 Task: Add an event with the title Third Task Reminder, date '2024/04/02', time 7:50 AM to 9:50 AMand add a description: After the scavenger hunt, a debriefing session will be conducted to allow teams to share their experiences, challenges faced, and lessons learned. This provides an opportunity for reflection, celebration of successes, and identification of areas for improvement., put the event into Orange category, logged in from the account softage.8@softage.netand send the event invitation to softage.7@softage.net and softage.9@softage.net. Set a reminder for the event At time of event
Action: Mouse moved to (130, 139)
Screenshot: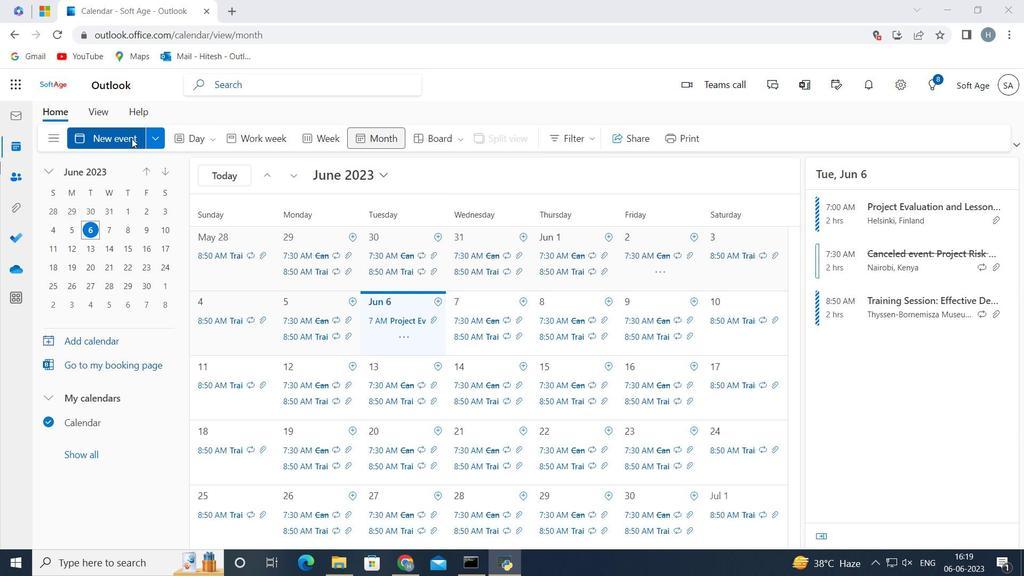 
Action: Mouse pressed left at (130, 139)
Screenshot: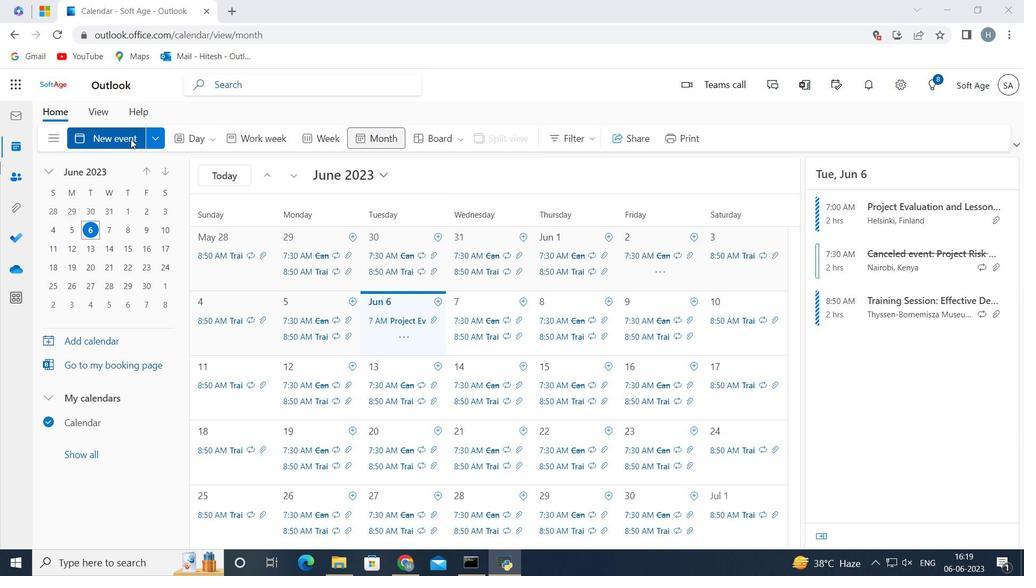 
Action: Mouse moved to (266, 216)
Screenshot: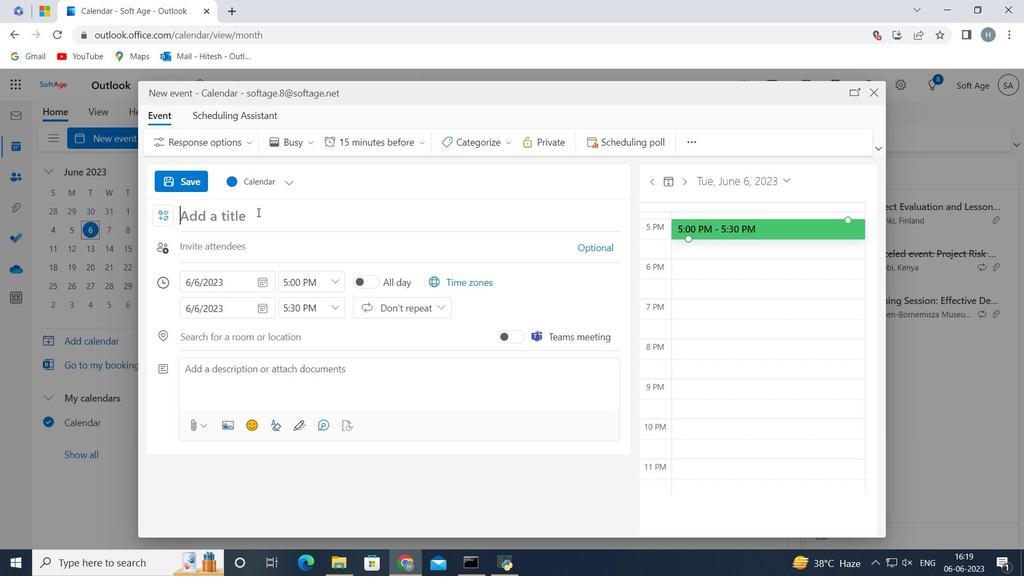 
Action: Mouse pressed left at (266, 216)
Screenshot: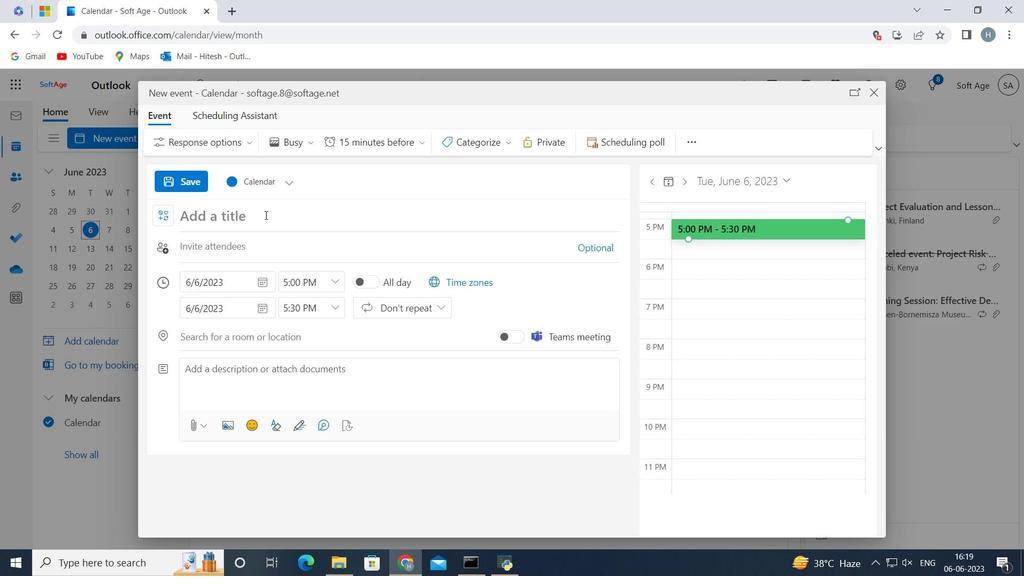 
Action: Key pressed <Key.shift>Third<Key.space><Key.shift>Task<Key.space><Key.shift>Reminder<Key.space>
Screenshot: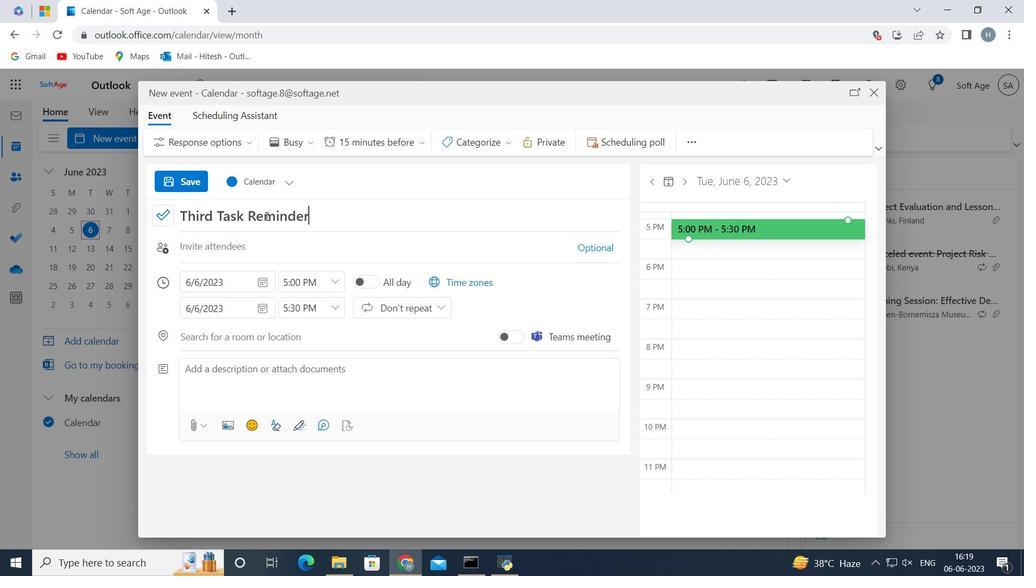
Action: Mouse moved to (262, 280)
Screenshot: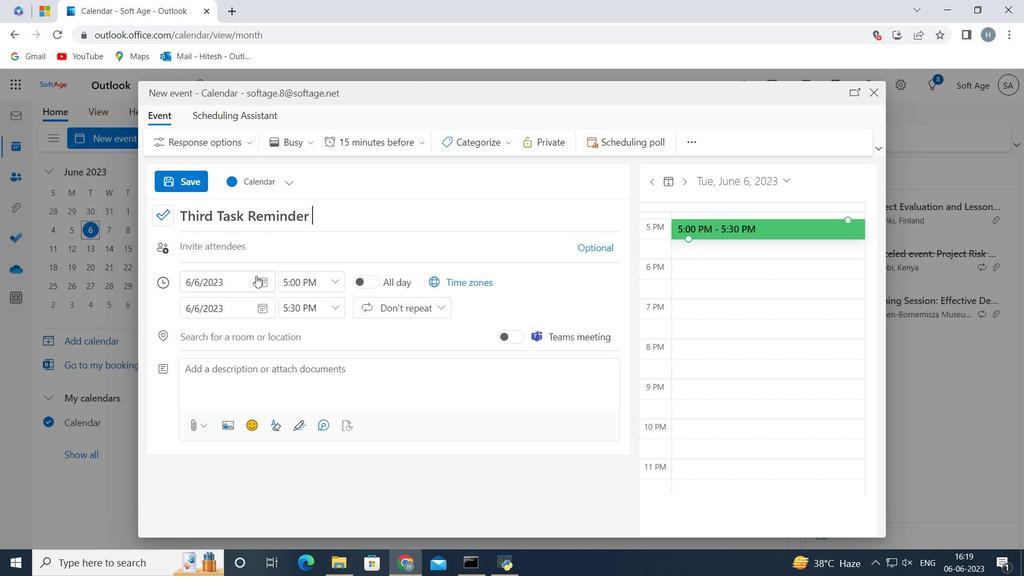 
Action: Mouse pressed left at (262, 280)
Screenshot: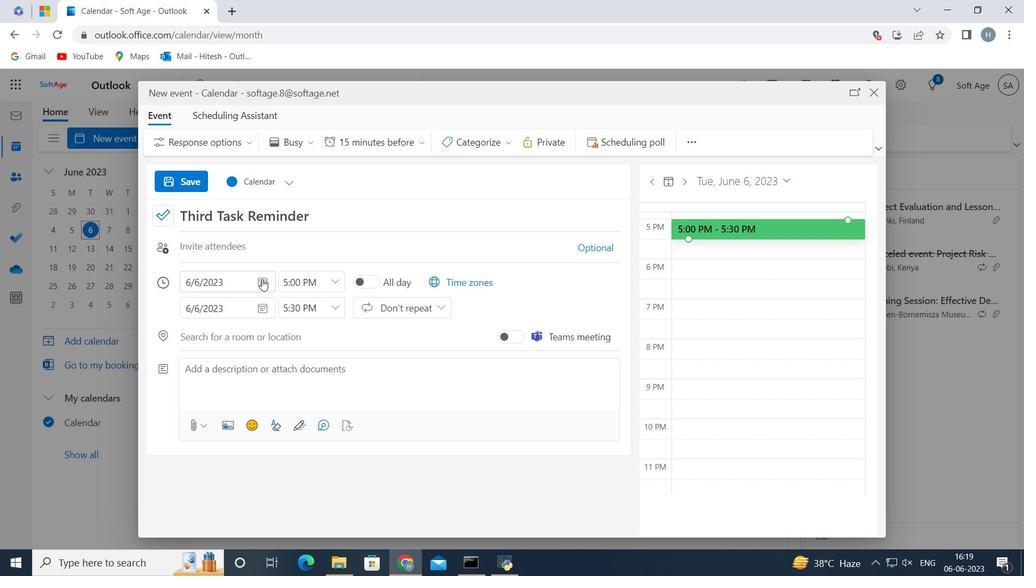 
Action: Mouse moved to (227, 307)
Screenshot: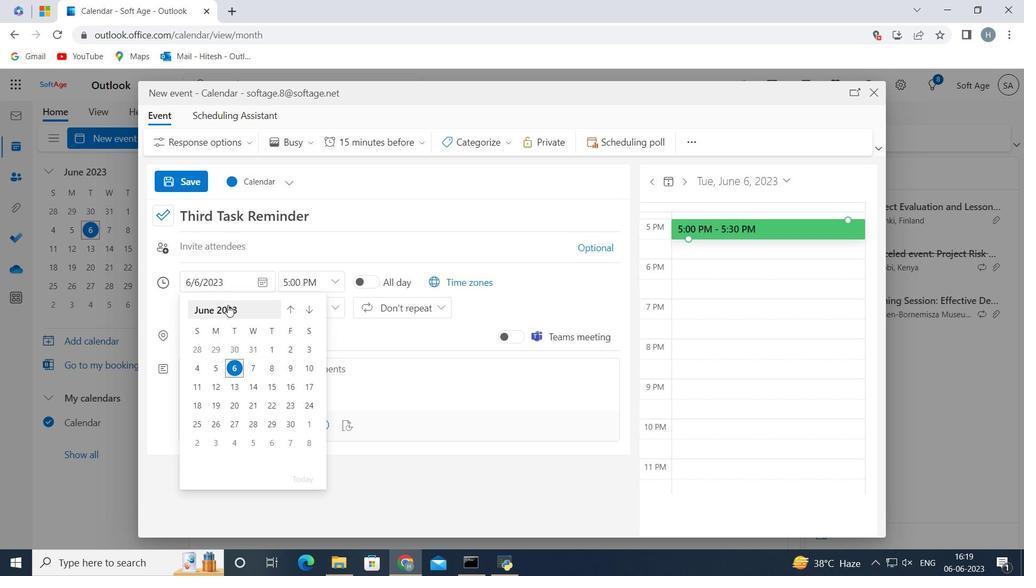 
Action: Mouse pressed left at (227, 307)
Screenshot: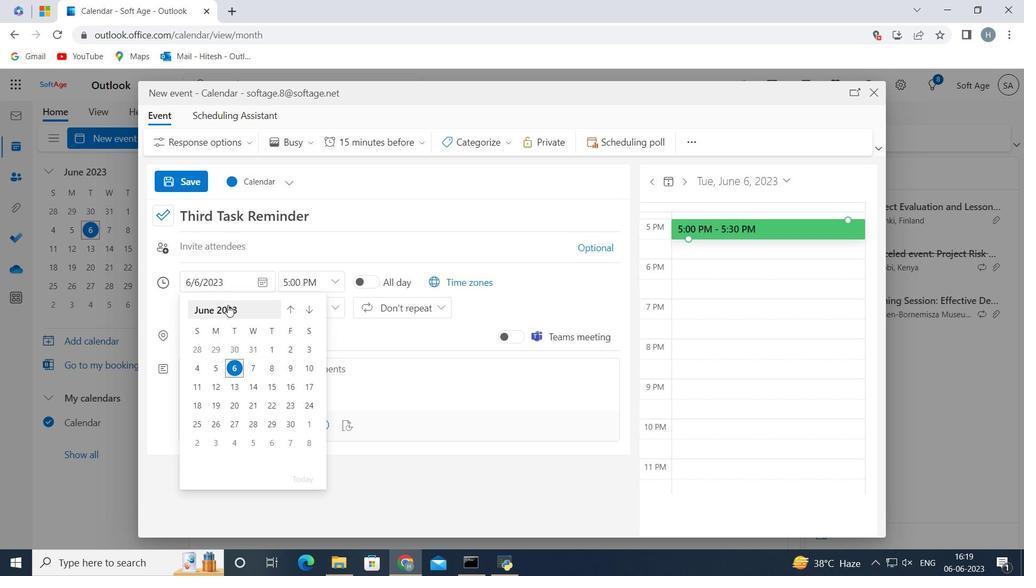 
Action: Mouse pressed left at (227, 307)
Screenshot: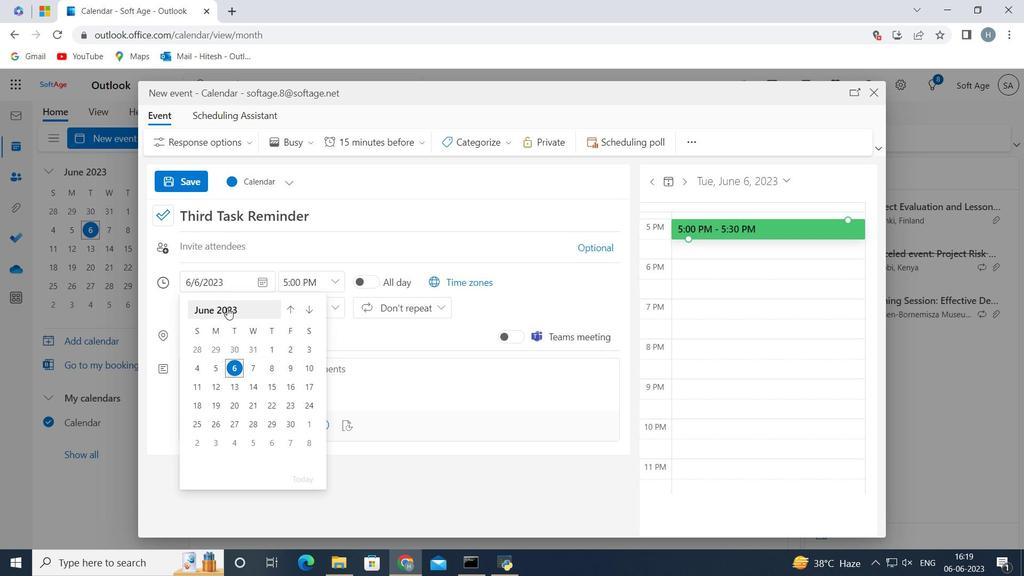 
Action: Mouse moved to (208, 365)
Screenshot: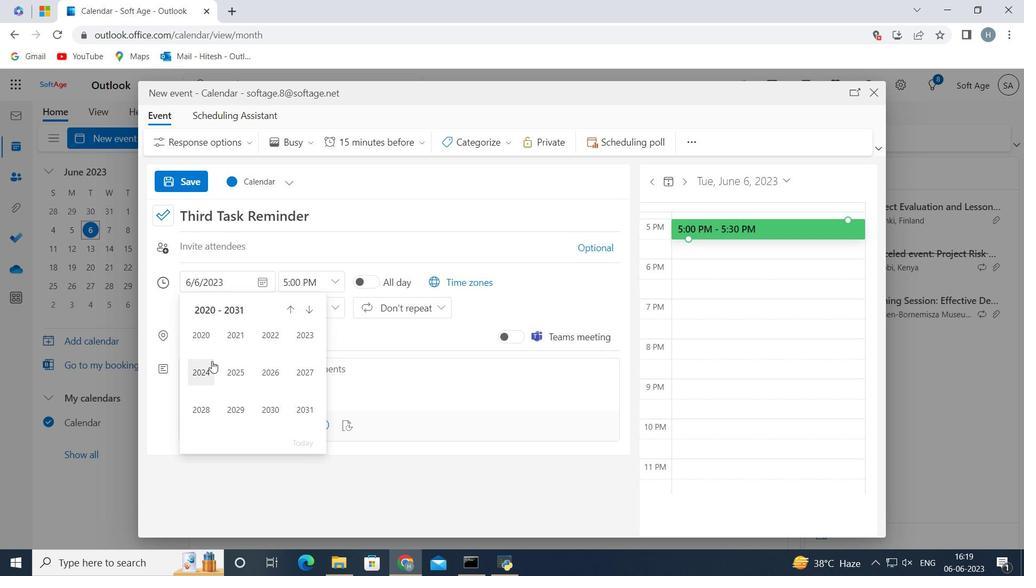 
Action: Mouse pressed left at (208, 365)
Screenshot: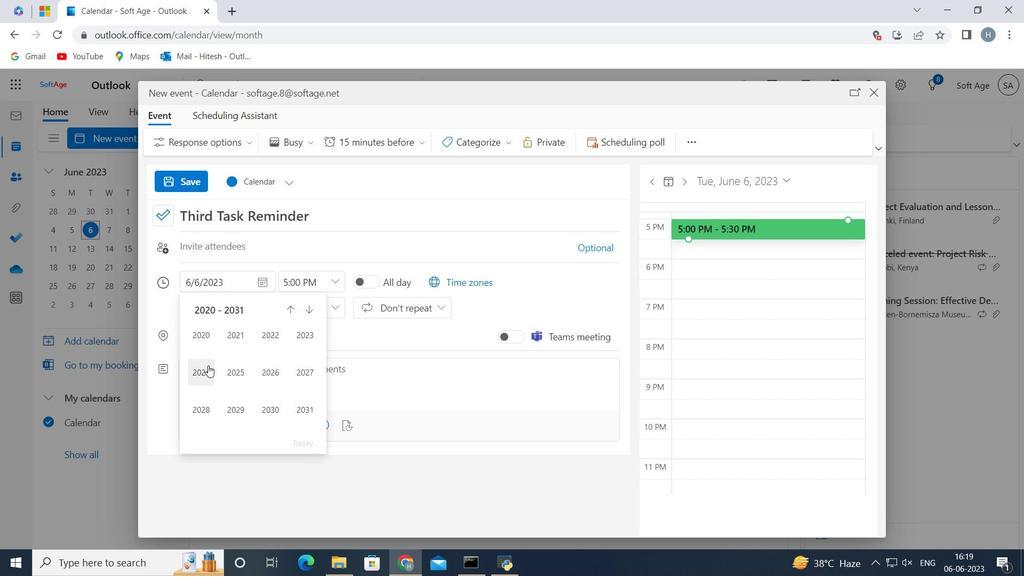 
Action: Mouse moved to (310, 334)
Screenshot: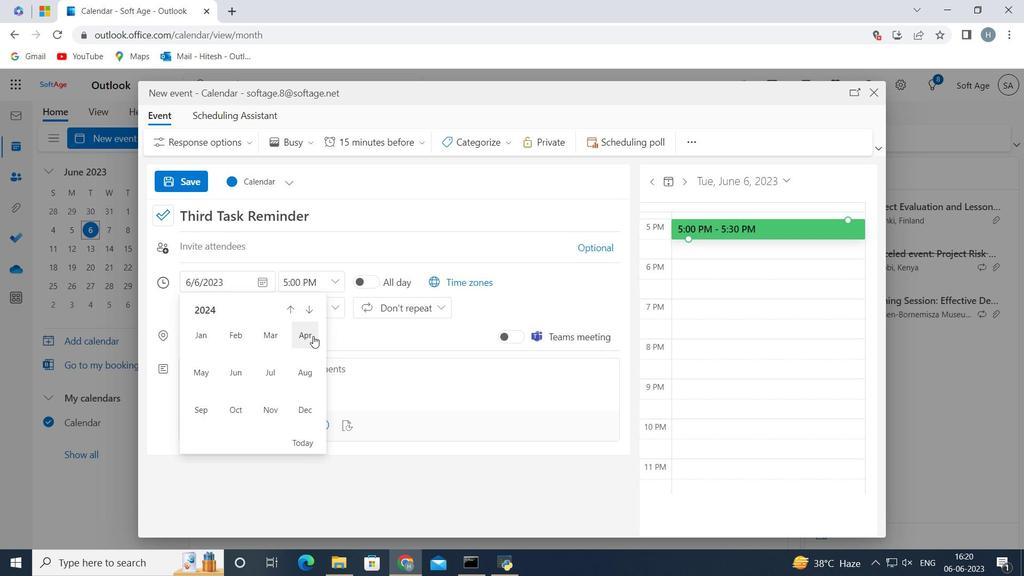 
Action: Mouse pressed left at (310, 334)
Screenshot: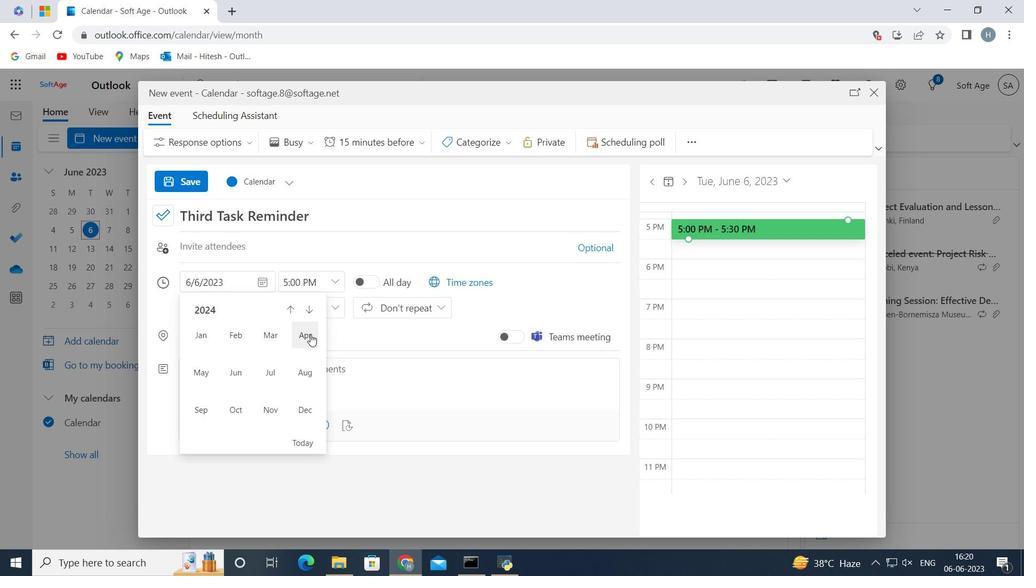 
Action: Mouse moved to (239, 348)
Screenshot: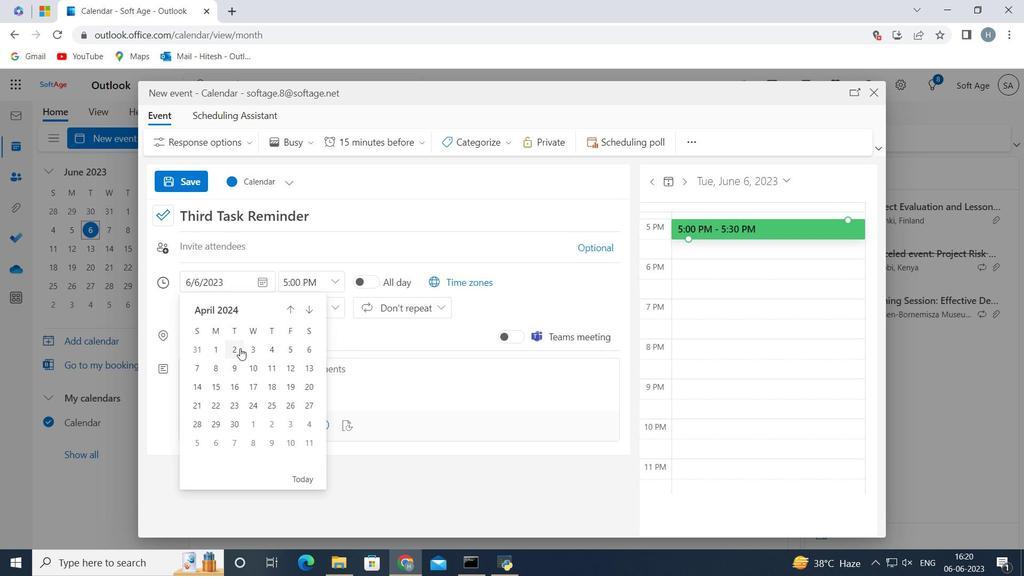 
Action: Mouse pressed left at (239, 348)
Screenshot: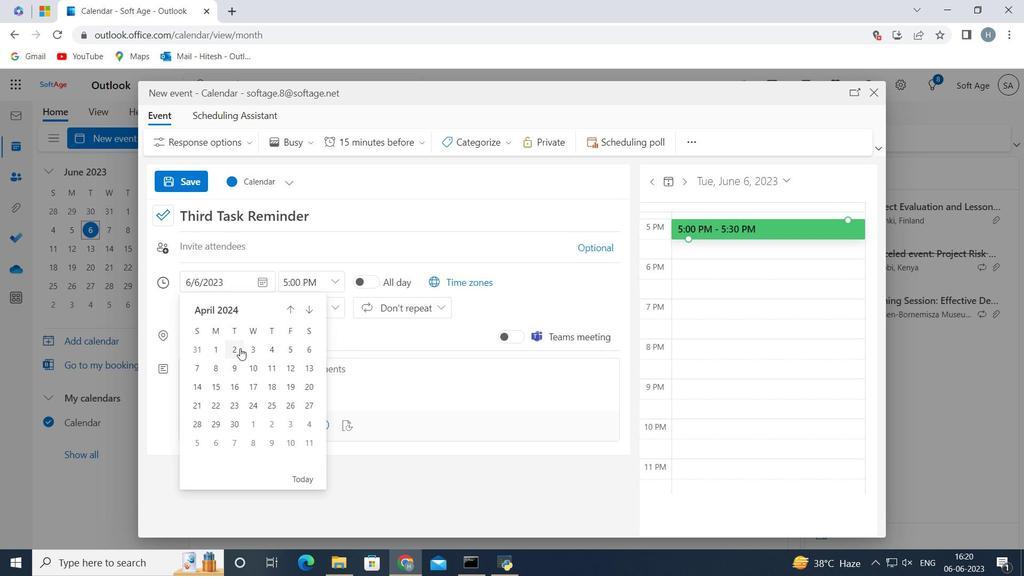 
Action: Mouse moved to (338, 279)
Screenshot: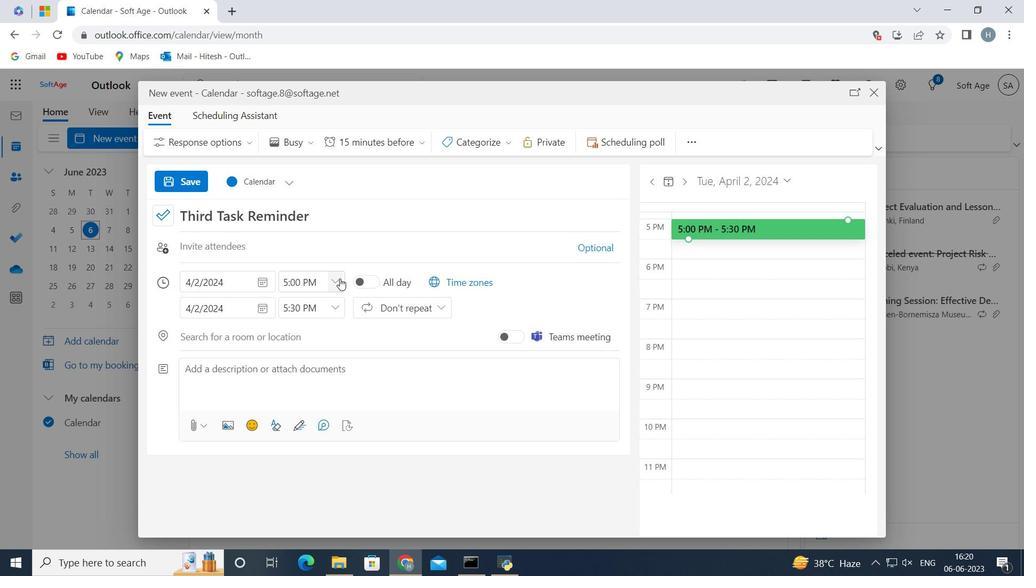 
Action: Mouse pressed left at (338, 279)
Screenshot: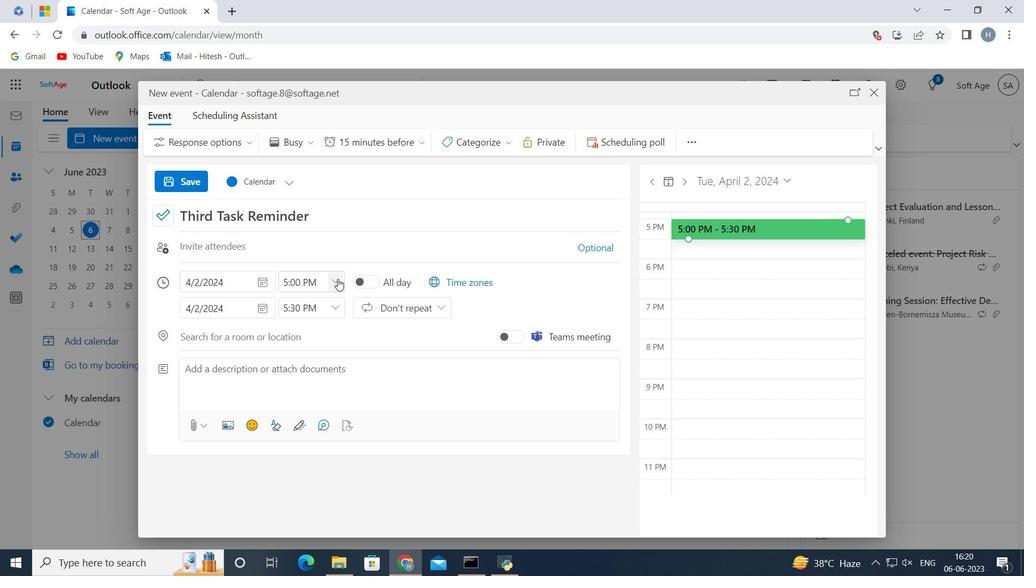 
Action: Mouse moved to (292, 344)
Screenshot: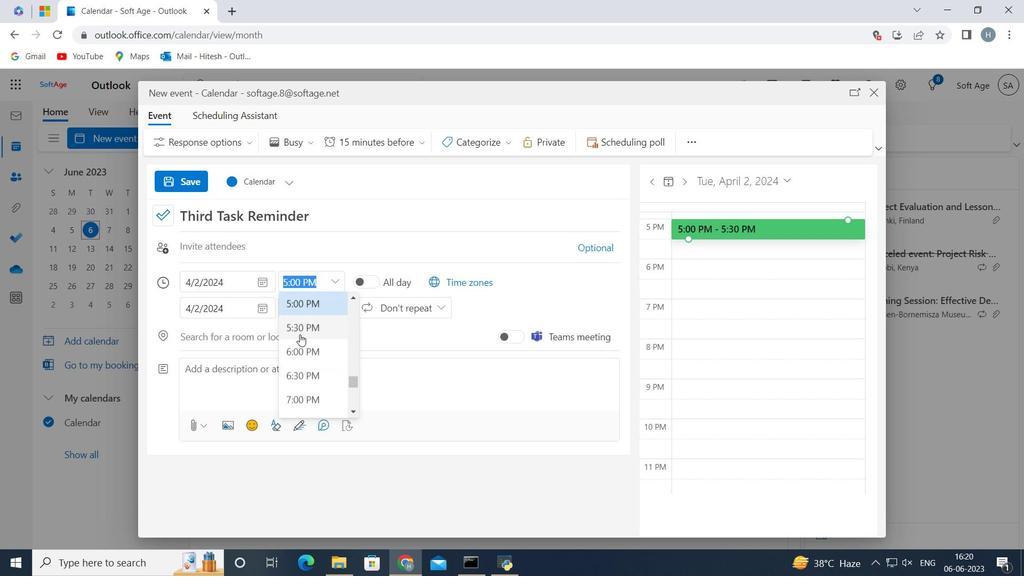 
Action: Mouse scrolled (292, 345) with delta (0, 0)
Screenshot: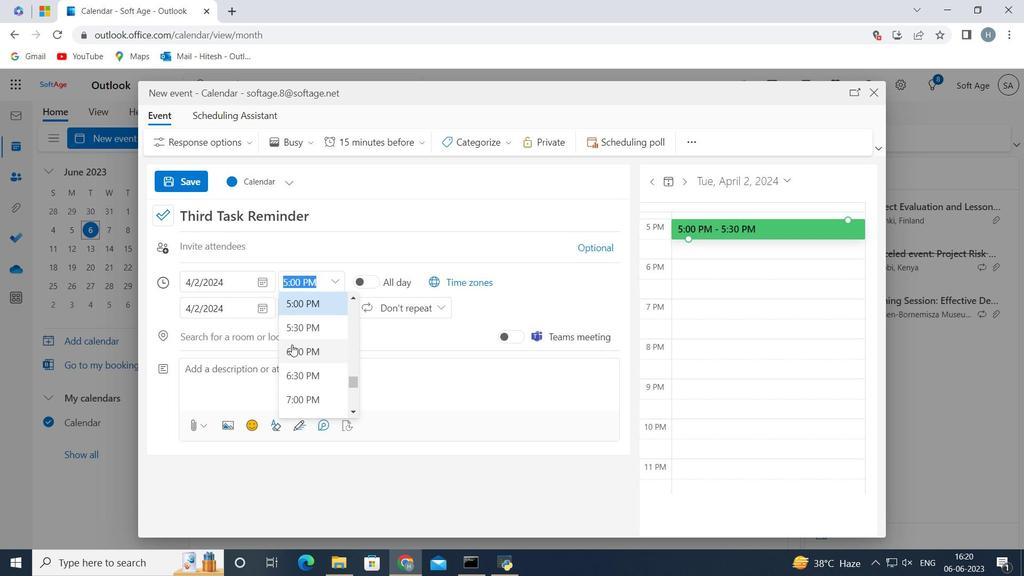 
Action: Mouse scrolled (292, 345) with delta (0, 0)
Screenshot: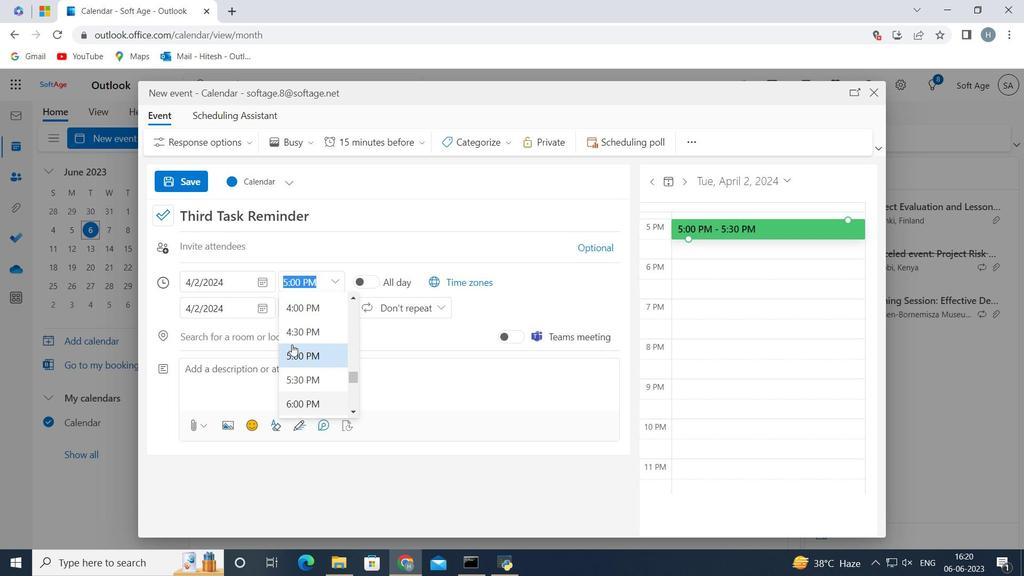 
Action: Mouse scrolled (292, 345) with delta (0, 0)
Screenshot: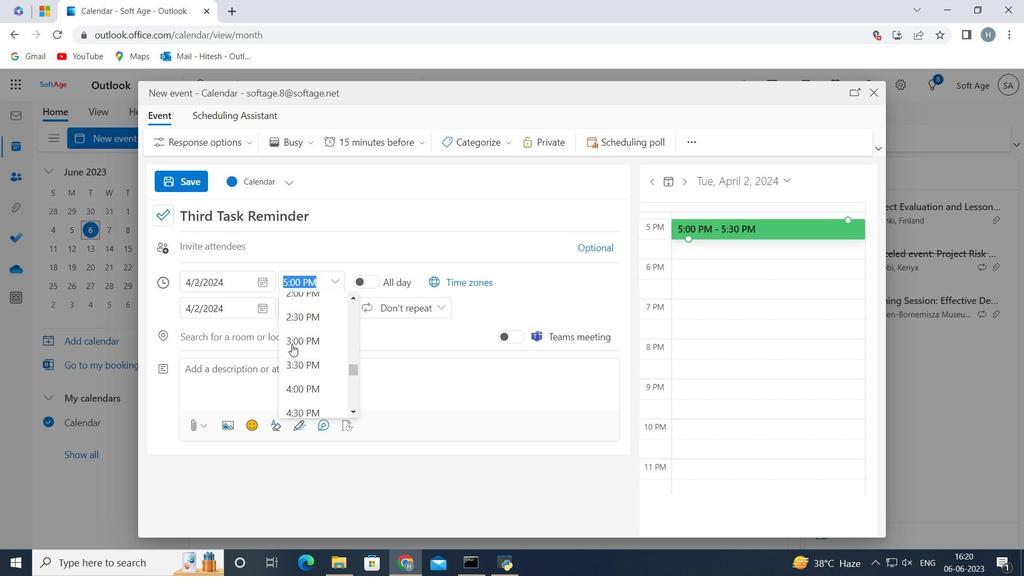 
Action: Mouse scrolled (292, 345) with delta (0, 0)
Screenshot: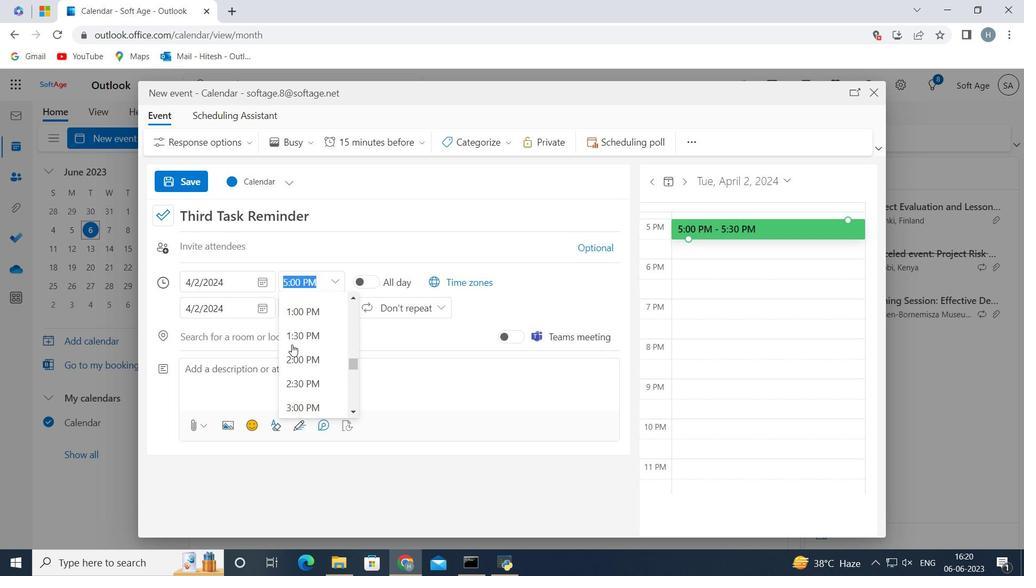 
Action: Mouse scrolled (292, 345) with delta (0, 0)
Screenshot: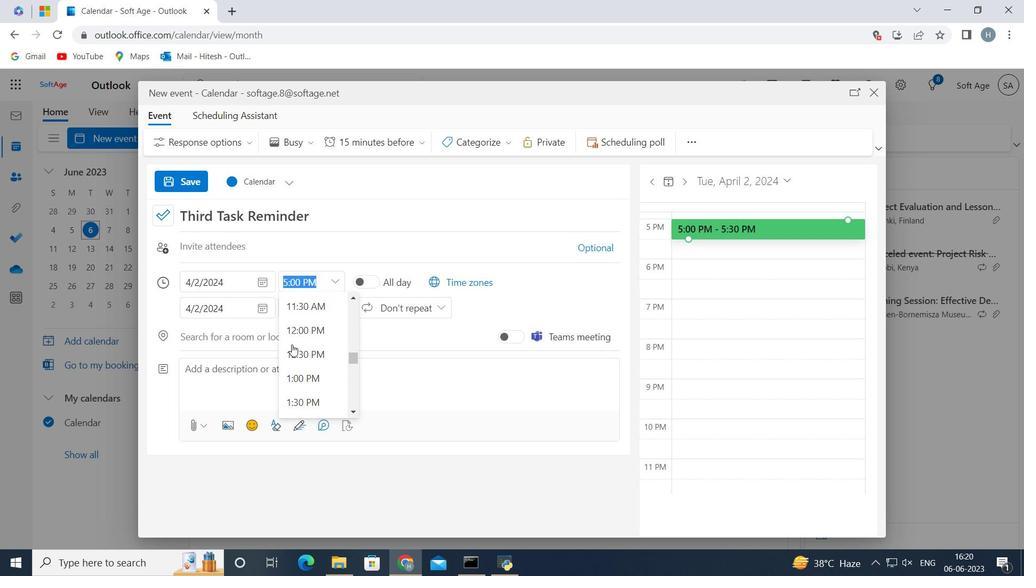 
Action: Mouse scrolled (292, 345) with delta (0, 0)
Screenshot: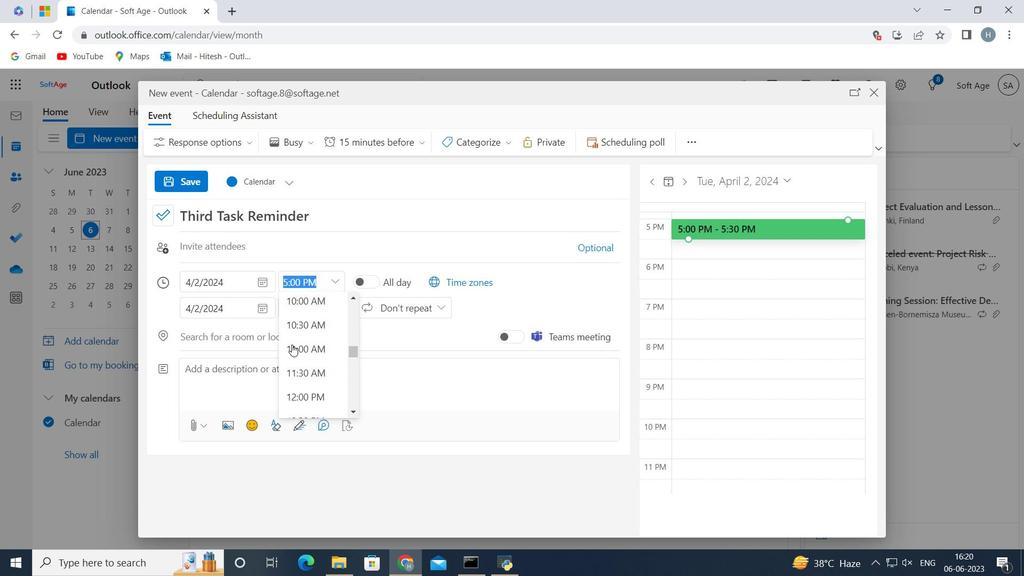 
Action: Mouse scrolled (292, 345) with delta (0, 0)
Screenshot: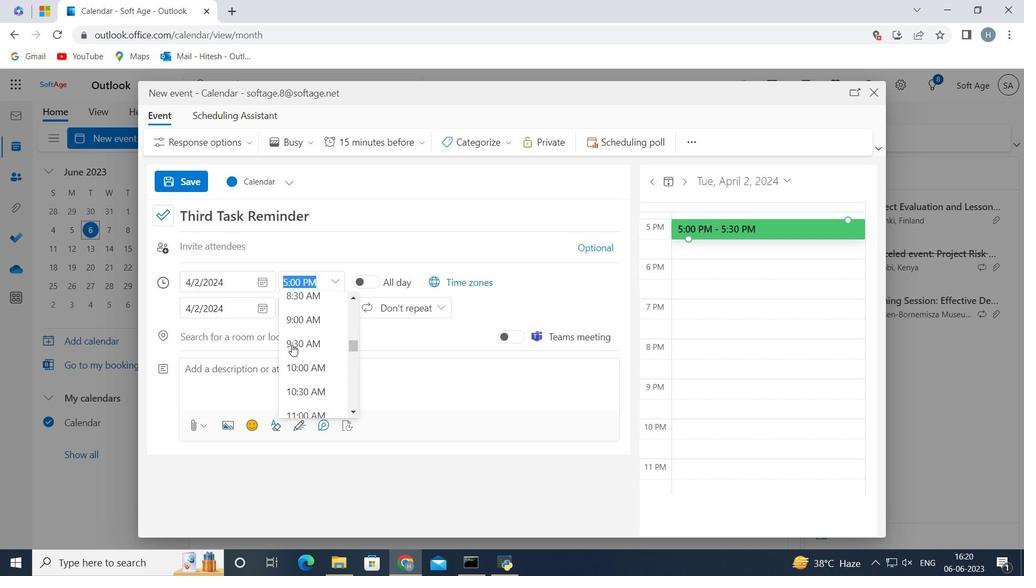
Action: Mouse scrolled (292, 345) with delta (0, 0)
Screenshot: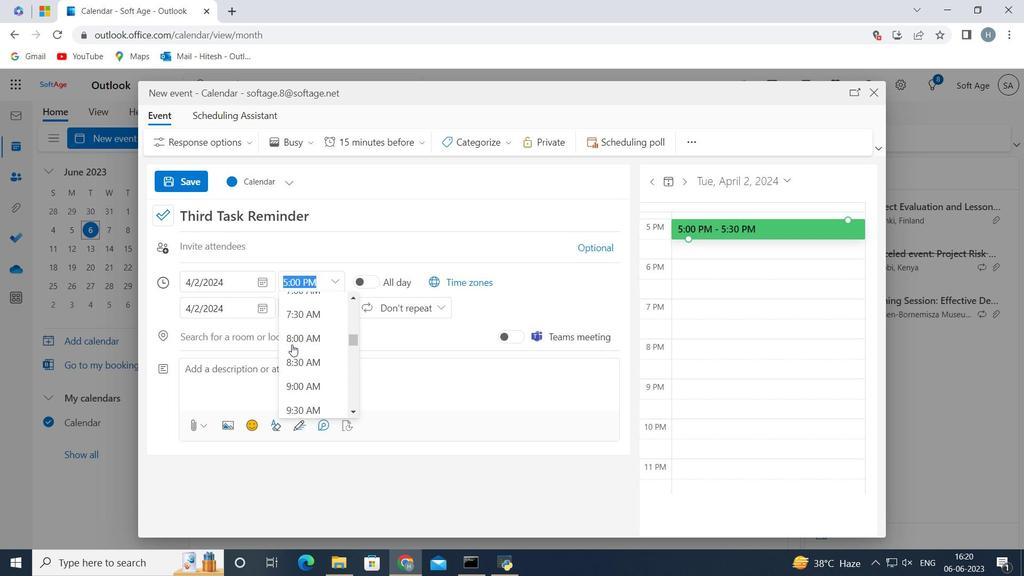 
Action: Mouse moved to (295, 374)
Screenshot: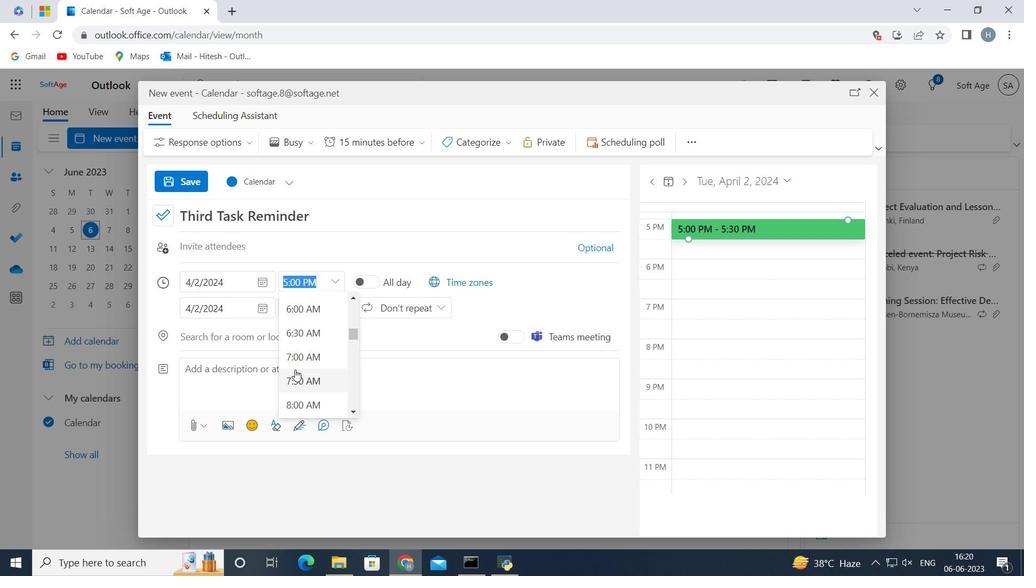
Action: Mouse pressed left at (295, 374)
Screenshot: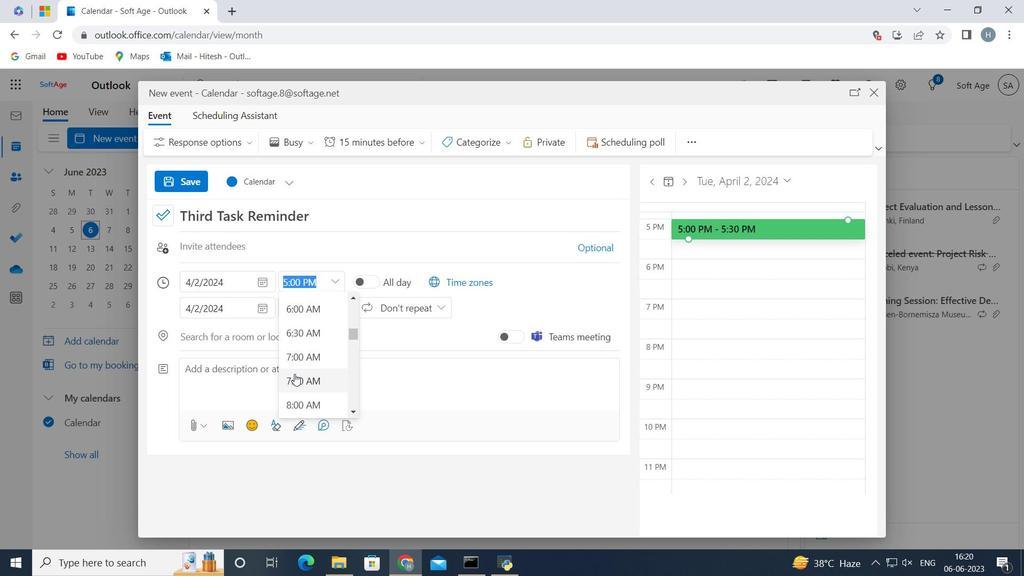 
Action: Mouse moved to (301, 281)
Screenshot: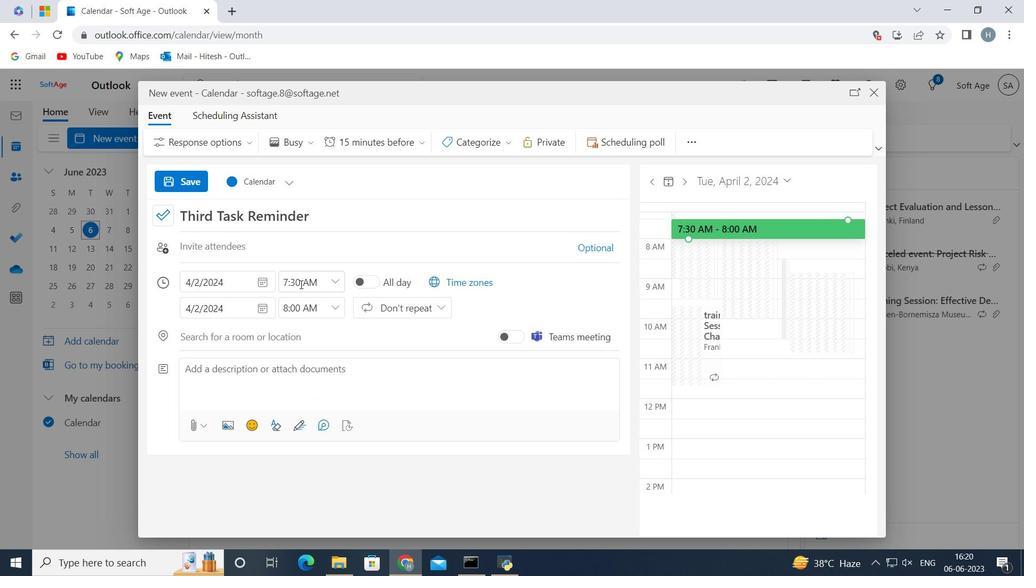 
Action: Mouse pressed left at (301, 281)
Screenshot: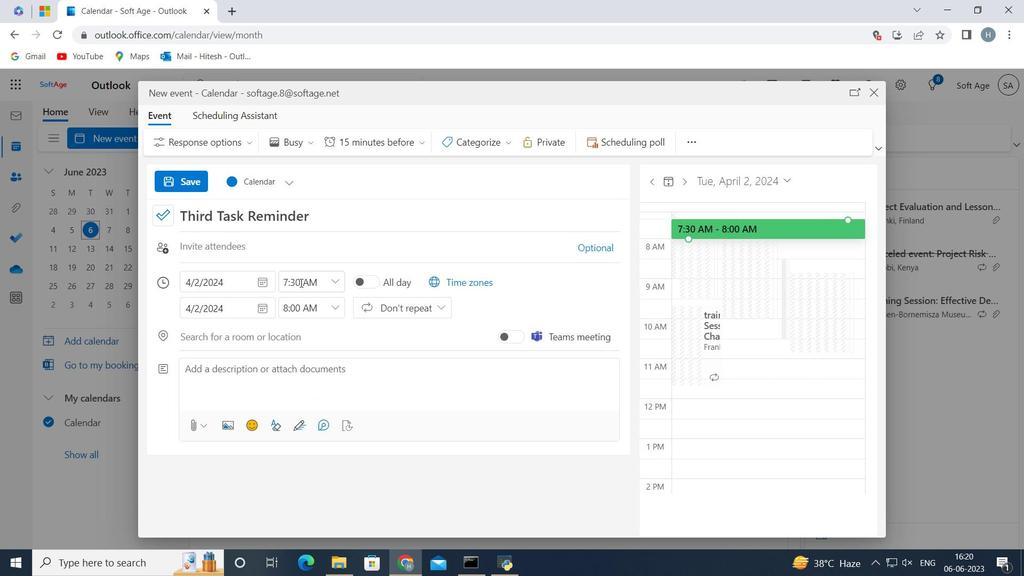 
Action: Key pressed <Key.backspace><Key.backspace>50
Screenshot: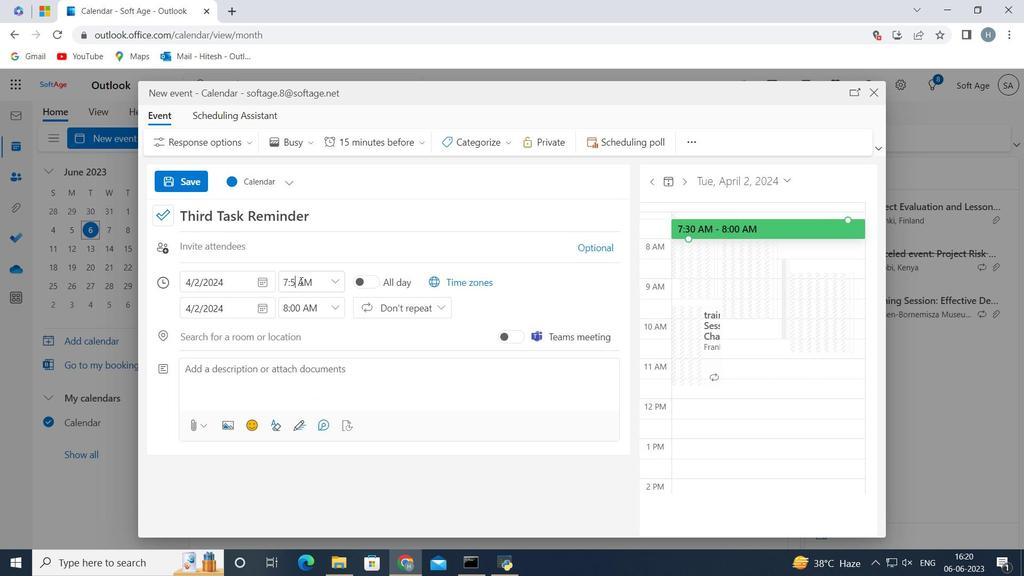 
Action: Mouse moved to (335, 307)
Screenshot: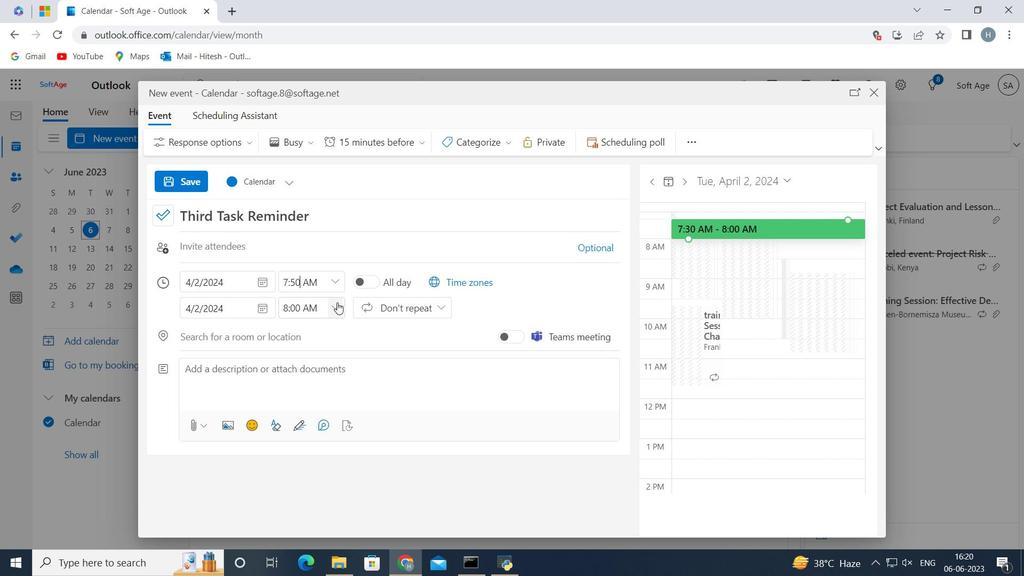 
Action: Mouse pressed left at (335, 307)
Screenshot: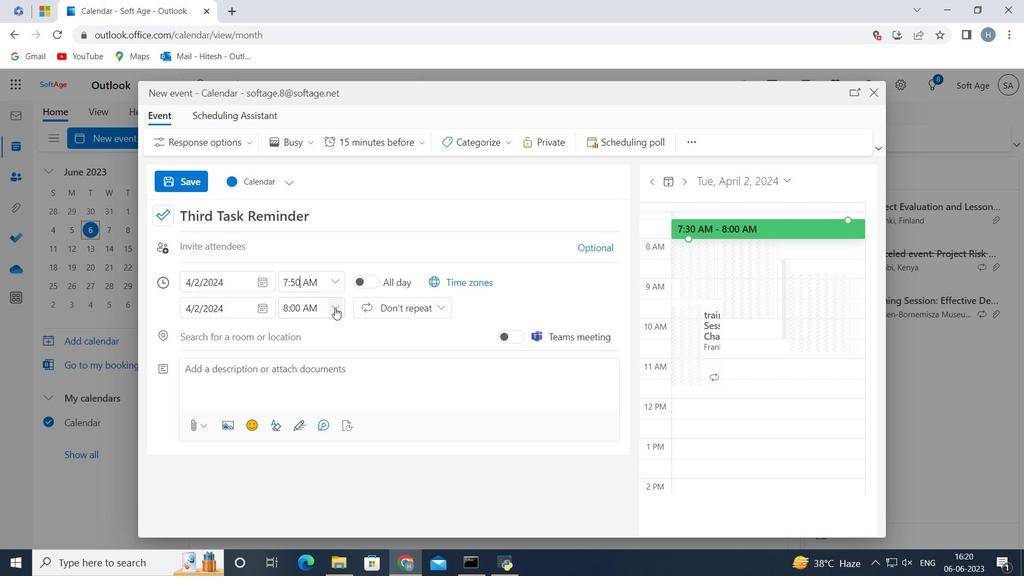 
Action: Mouse moved to (336, 399)
Screenshot: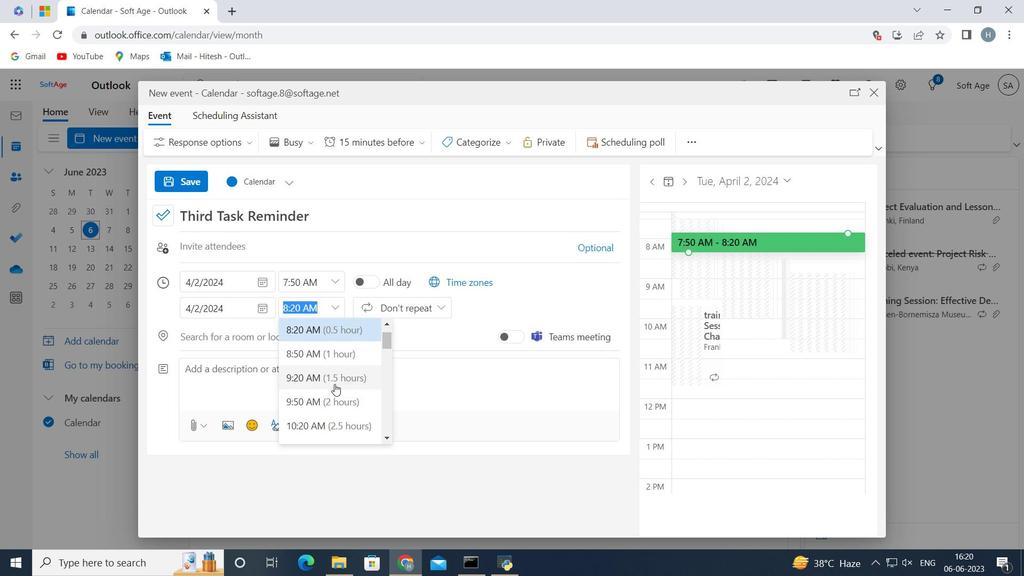 
Action: Mouse pressed left at (336, 399)
Screenshot: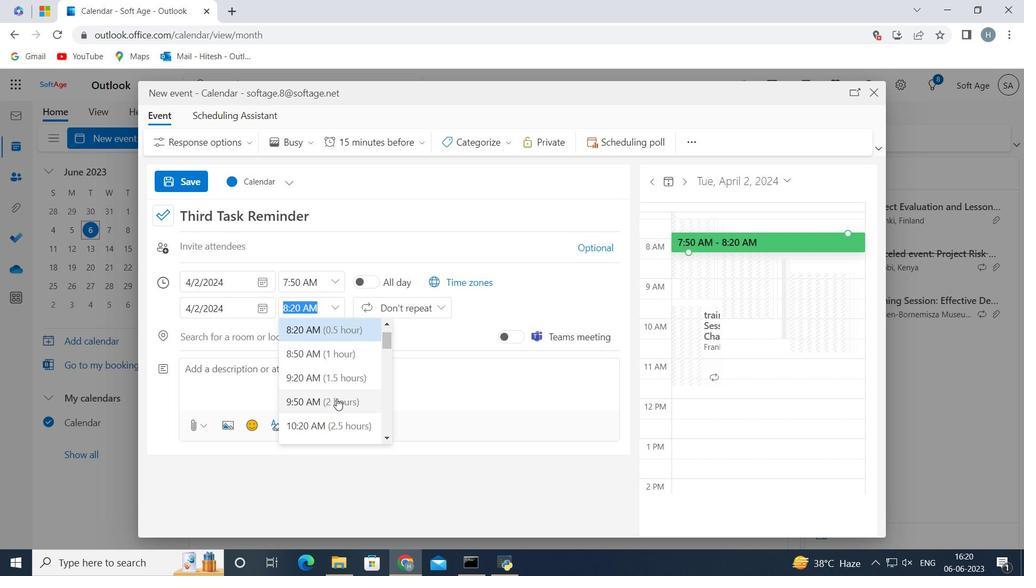 
Action: Mouse moved to (295, 377)
Screenshot: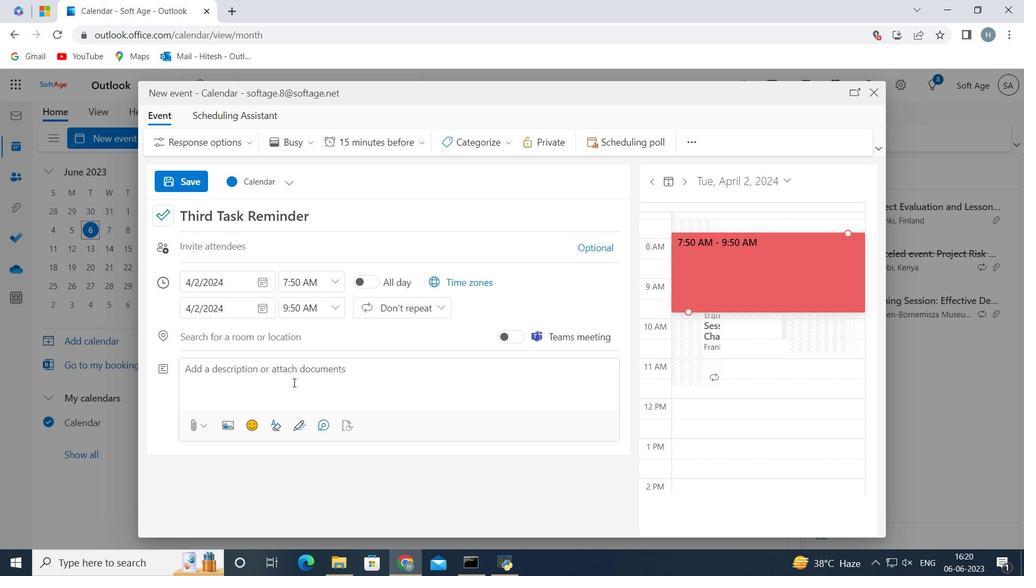 
Action: Mouse pressed left at (295, 377)
Screenshot: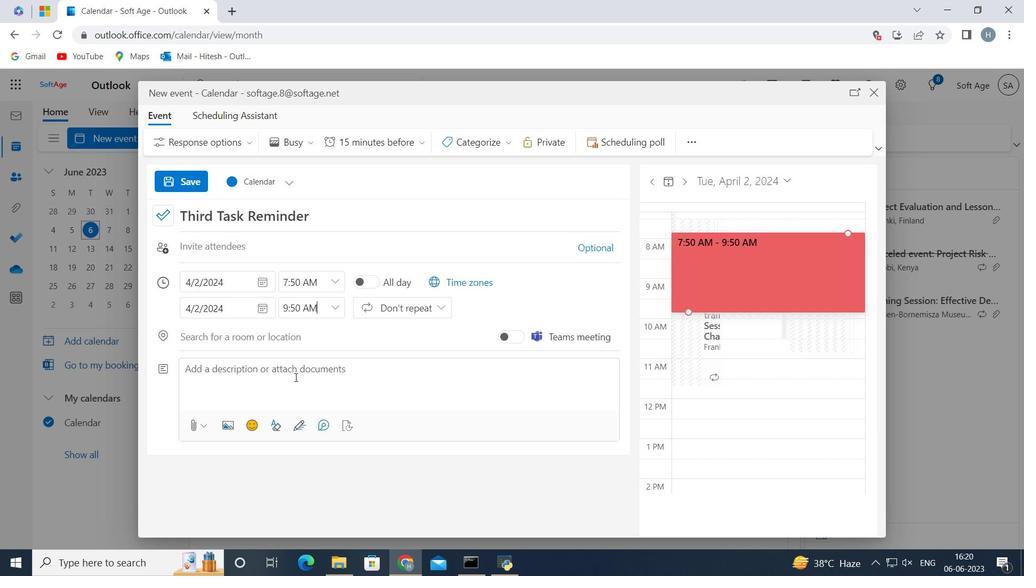 
Action: Key pressed <Key.shift>After<Key.space>the<Key.space>scavenge
Screenshot: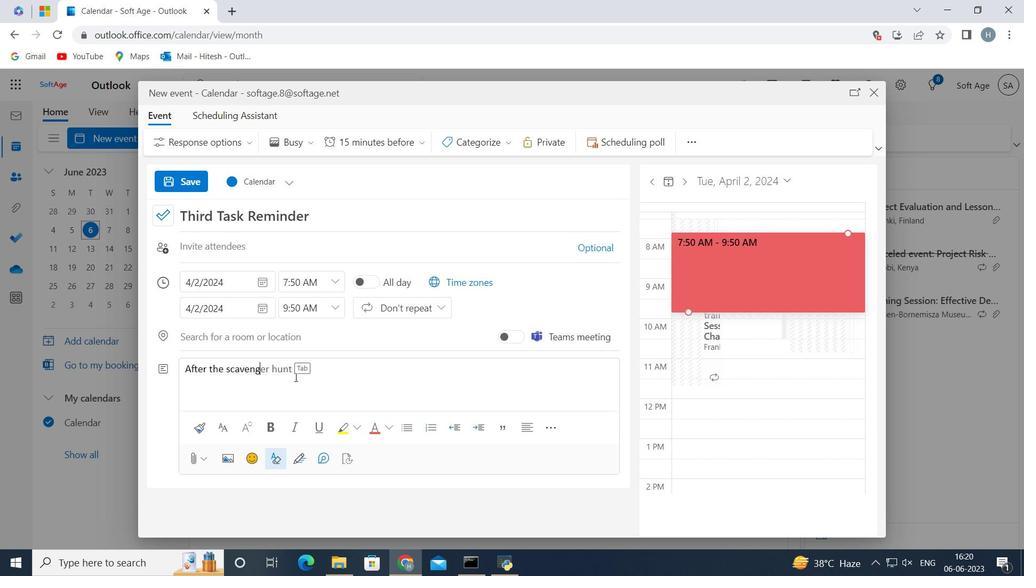 
Action: Mouse moved to (296, 377)
Screenshot: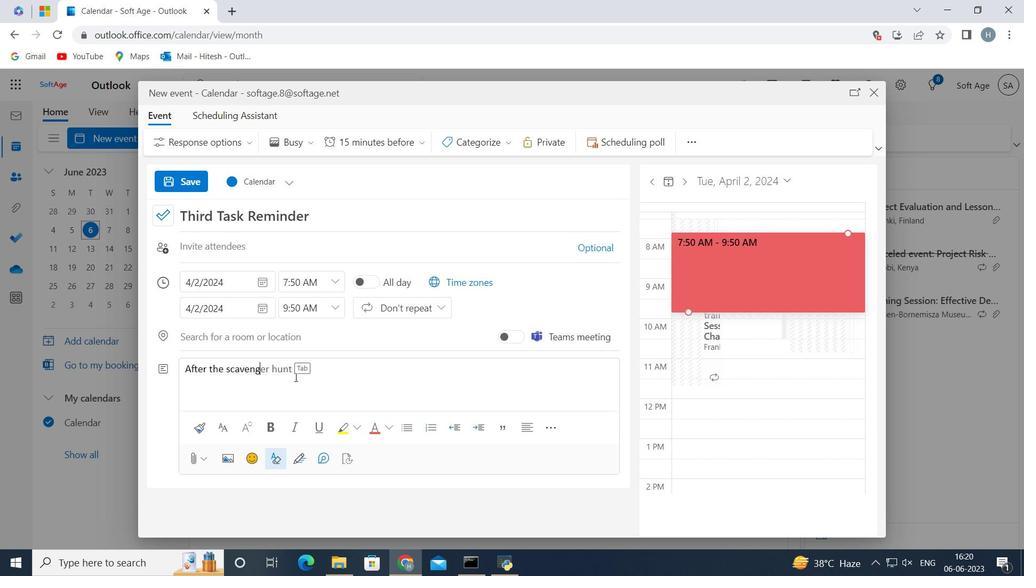 
Action: Key pressed r<Key.space>hunt,<Key.space>a<Key.space>debriefing<Key.space>session<Key.space>will<Key.space>be<Key.space>conducted<Key.space>to<Key.space>allow<Key.space>teams<Key.space>to<Key.space>share<Key.space>h<Key.backspace>their<Key.space>experiences,<Key.space>challenges<Key.space>faced,<Key.space>and<Key.space>lessons<Key.space>learned.<Key.space><Key.shift><Key.shift>This<Key.space>provides<Key.space>an<Key.space>opportunitie<Key.backspace><Key.backspace>y<Key.space>for<Key.space>reflection,<Key.space>celebration<Key.space>of<Key.space>successes,<Key.space>and<Key.space>identification<Key.space>of<Key.space>areas<Key.space>for<Key.space>improvement.<Key.space>
Screenshot: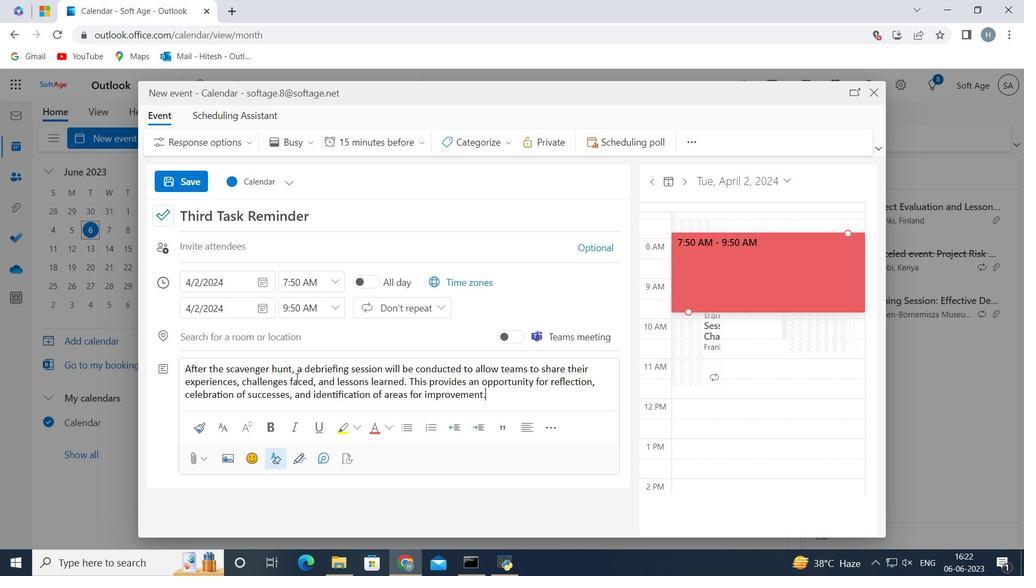 
Action: Mouse moved to (453, 143)
Screenshot: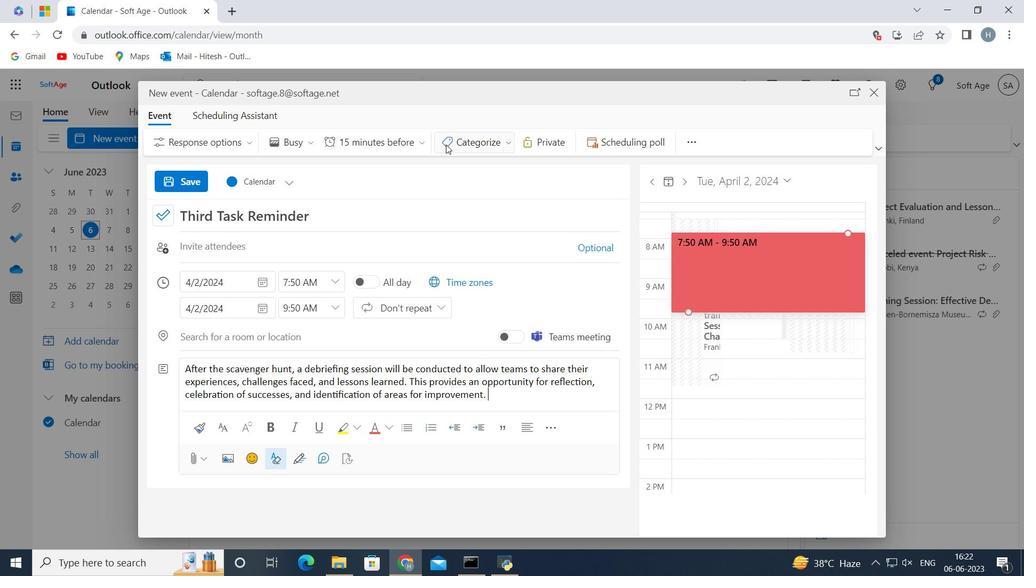 
Action: Mouse pressed left at (453, 143)
Screenshot: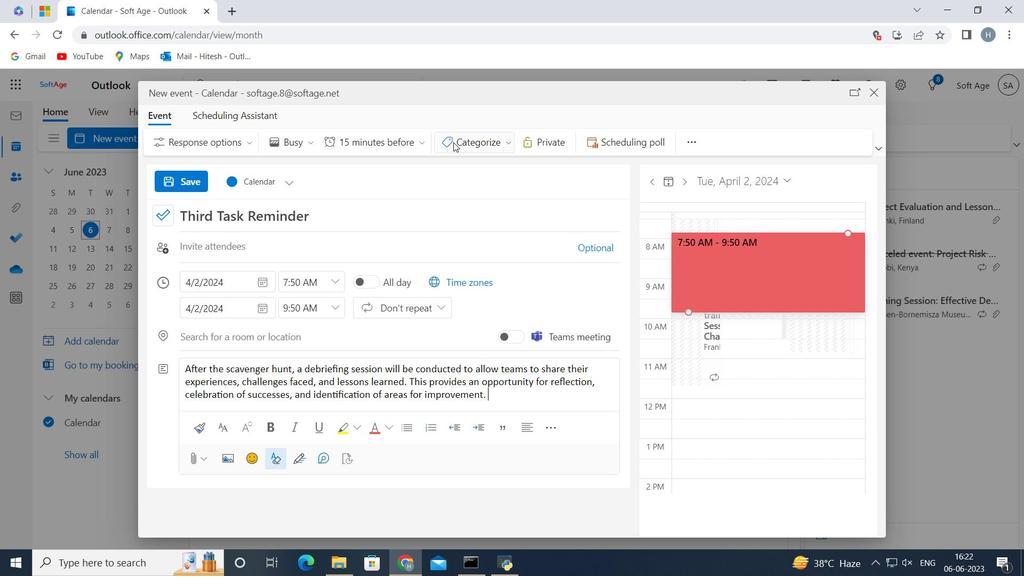 
Action: Mouse moved to (465, 212)
Screenshot: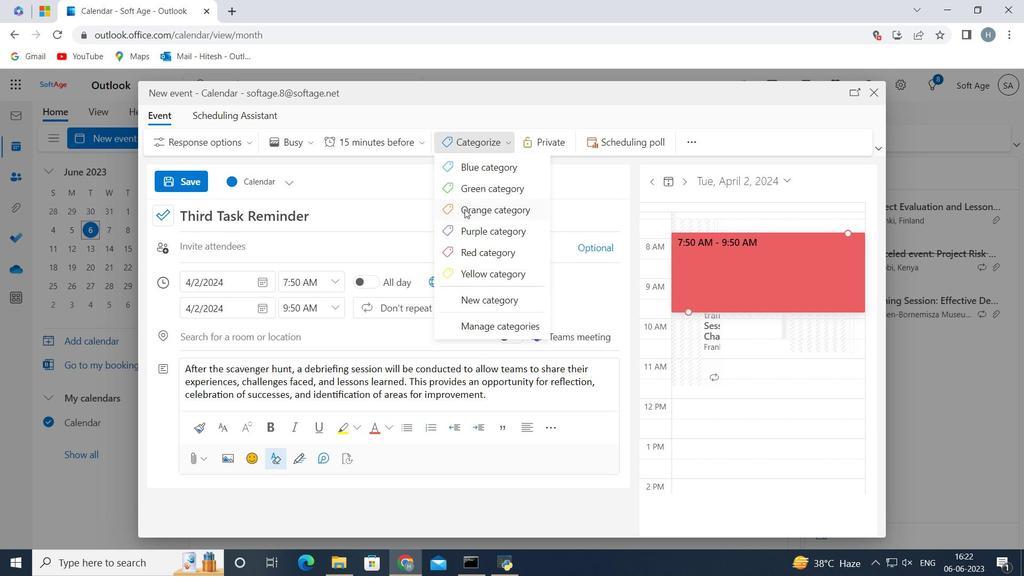 
Action: Mouse pressed left at (465, 212)
Screenshot: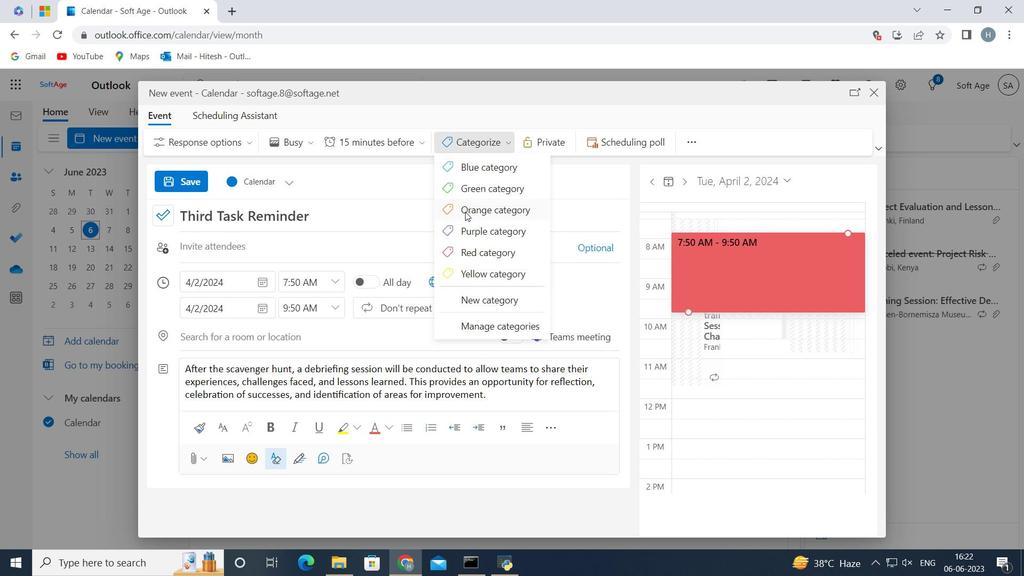 
Action: Mouse moved to (326, 251)
Screenshot: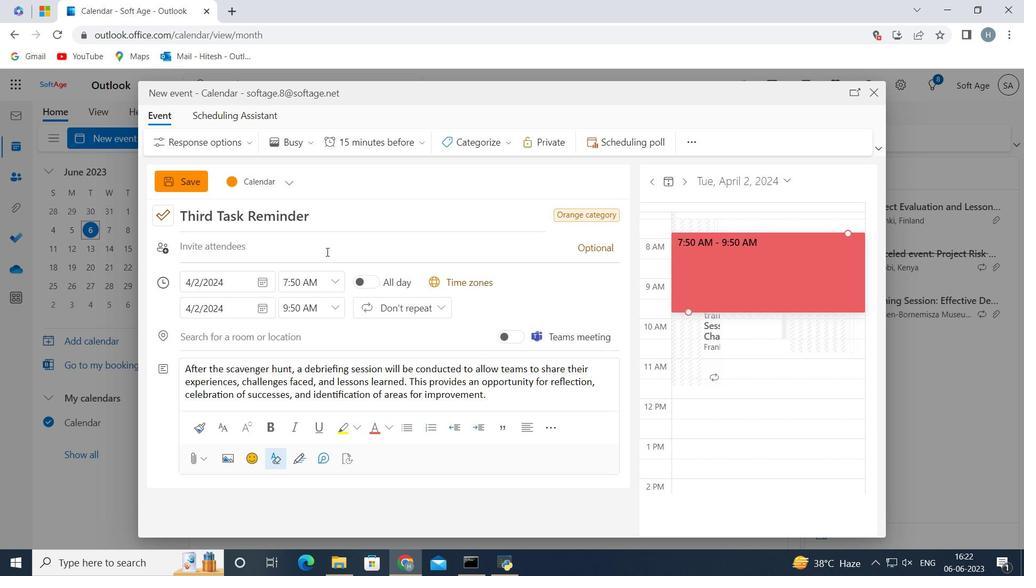 
Action: Mouse pressed left at (326, 251)
Screenshot: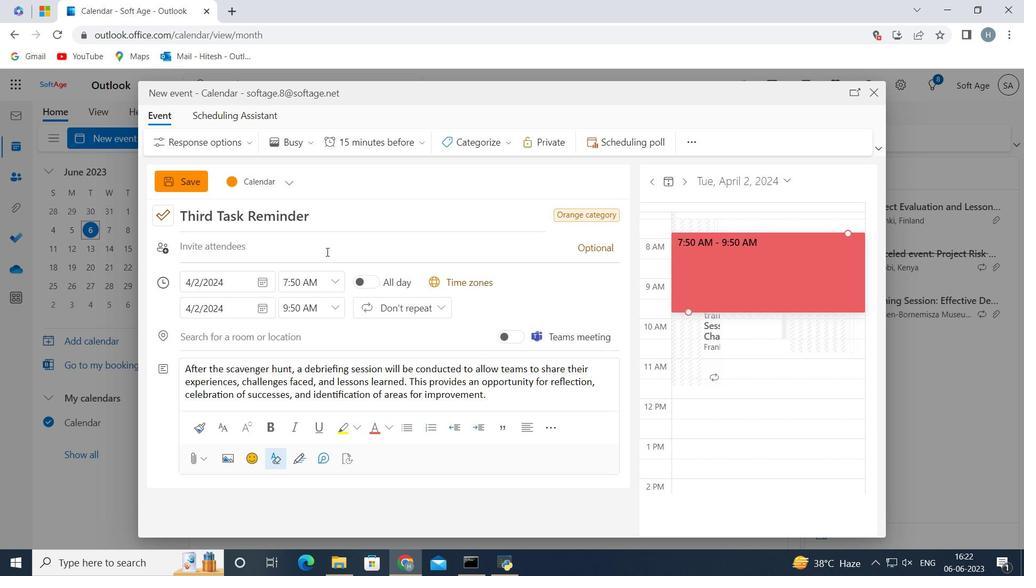 
Action: Key pressed softage.7<Key.shift>@softage.net
Screenshot: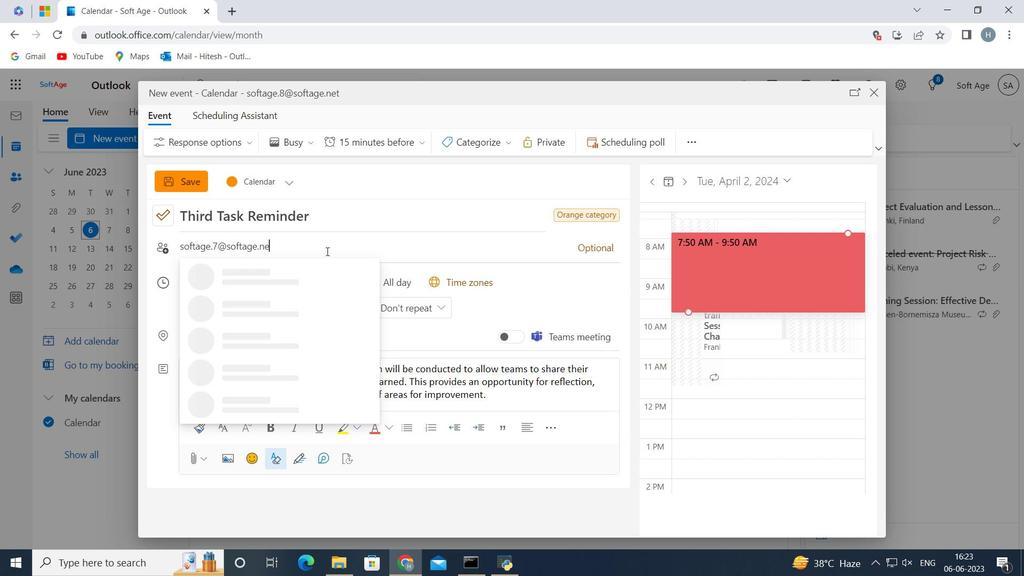 
Action: Mouse moved to (263, 272)
Screenshot: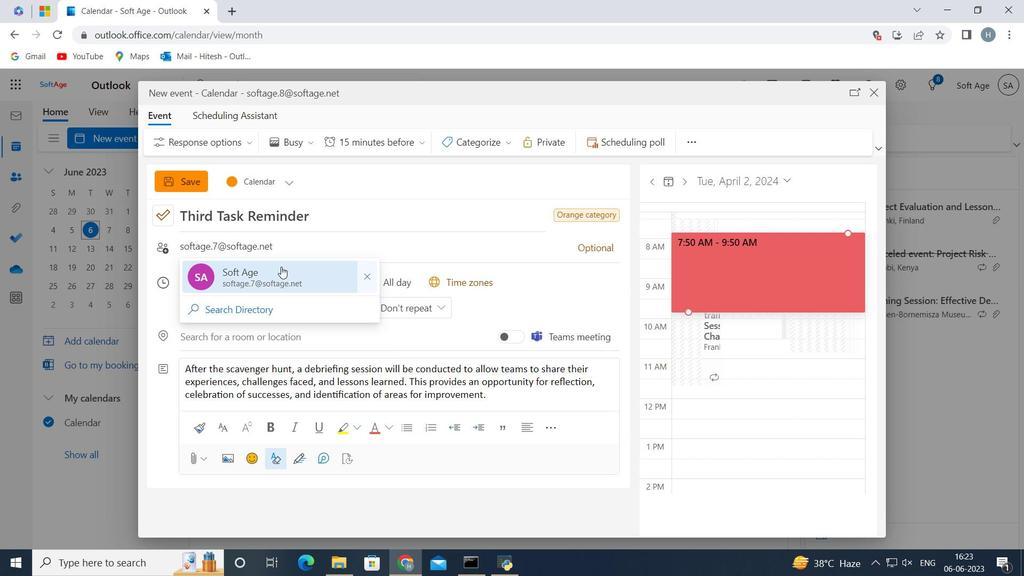 
Action: Mouse pressed left at (263, 272)
Screenshot: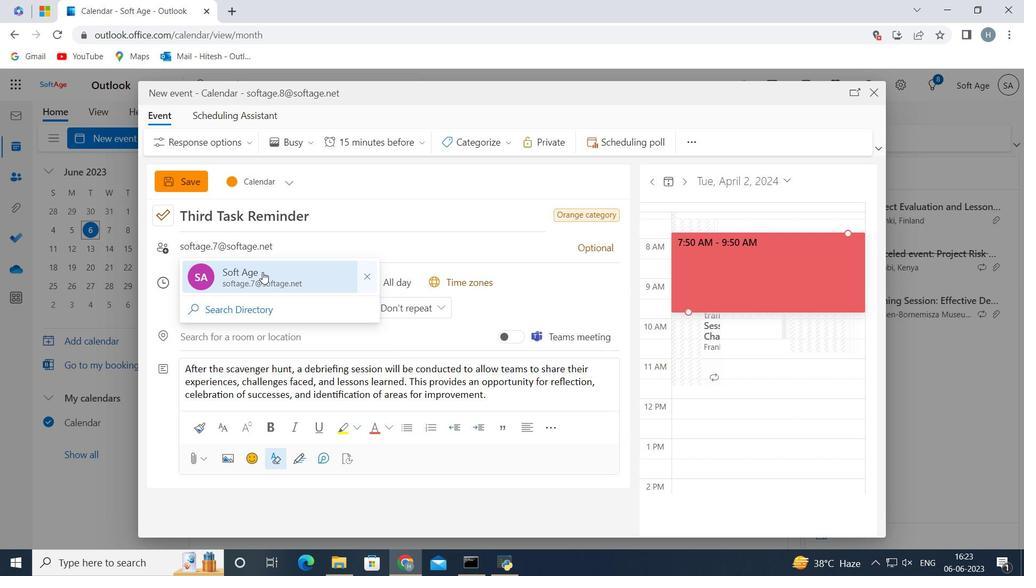 
Action: Key pressed softage.8<Key.backspace>9<Key.shift>@softage.net
Screenshot: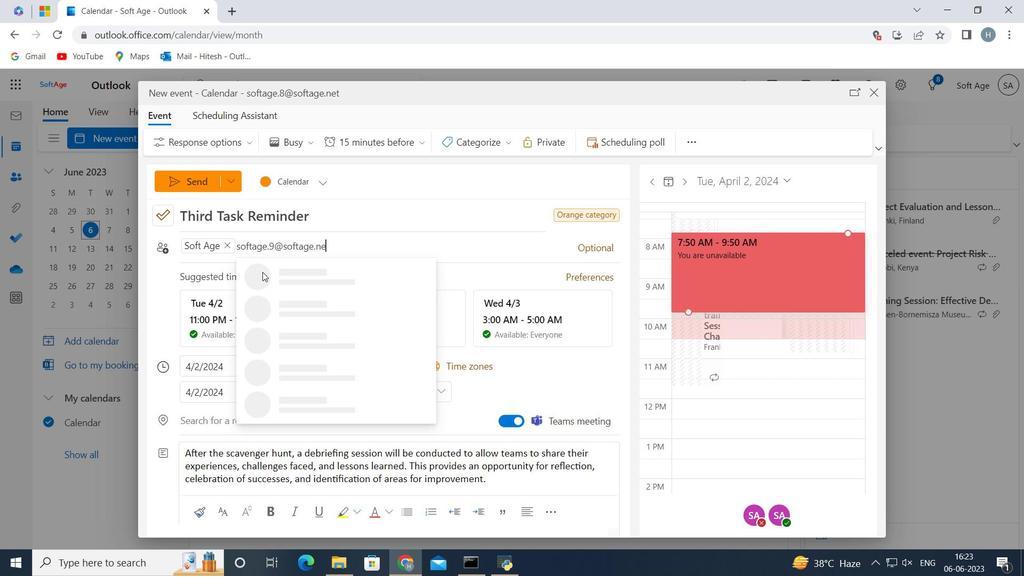 
Action: Mouse moved to (288, 270)
Screenshot: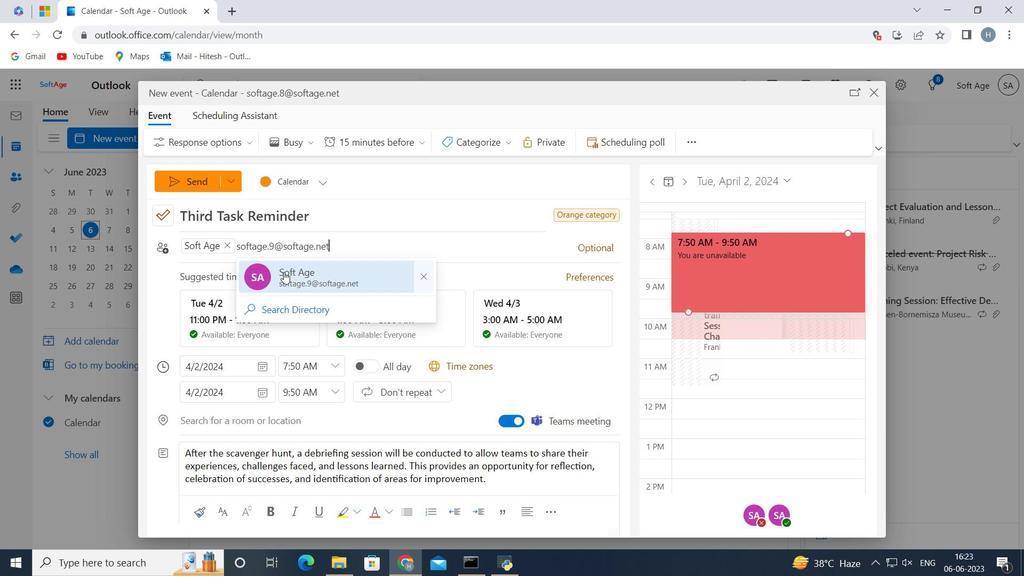 
Action: Mouse pressed left at (288, 270)
Screenshot: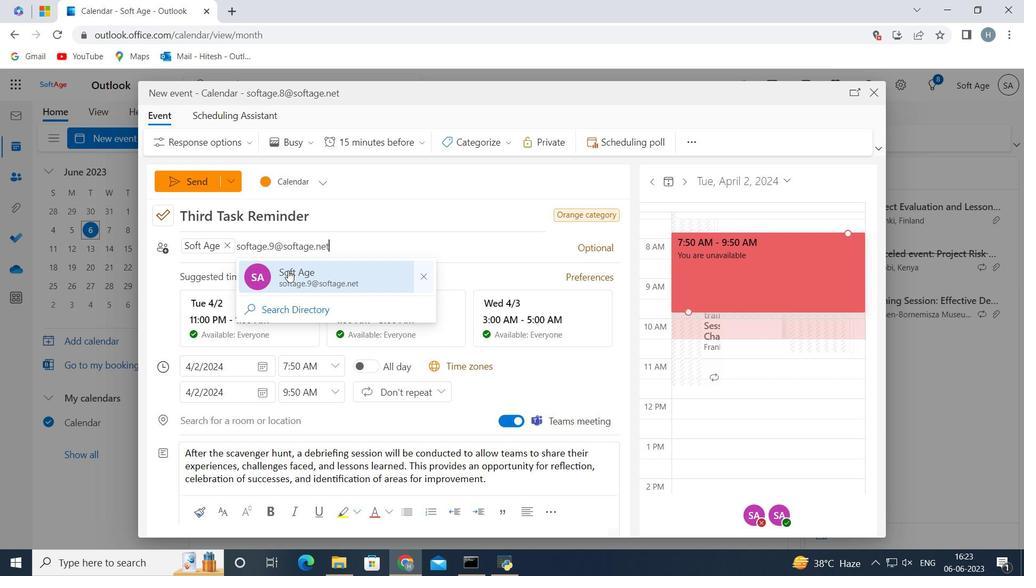 
Action: Mouse moved to (397, 141)
Screenshot: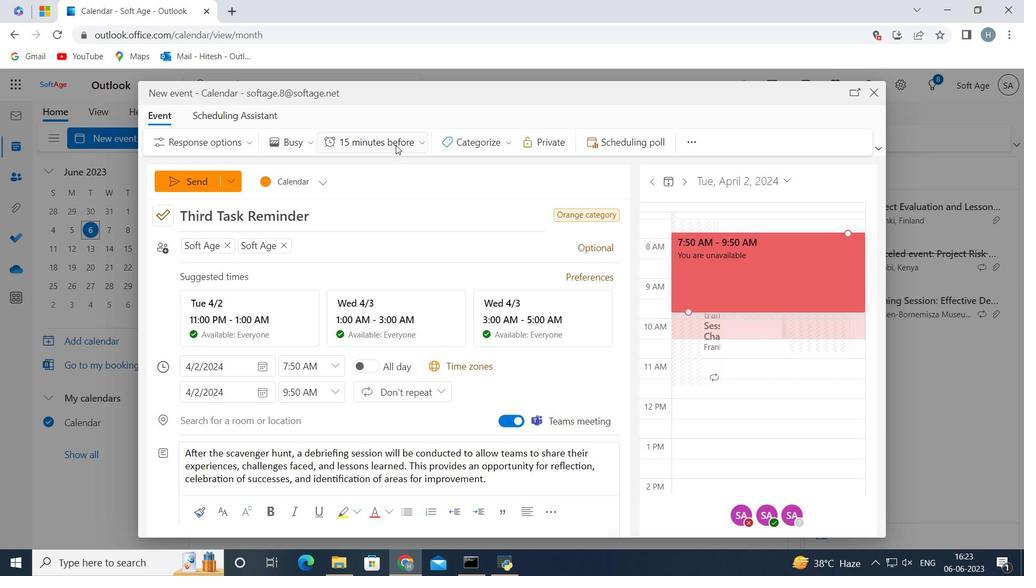 
Action: Mouse pressed left at (397, 141)
Screenshot: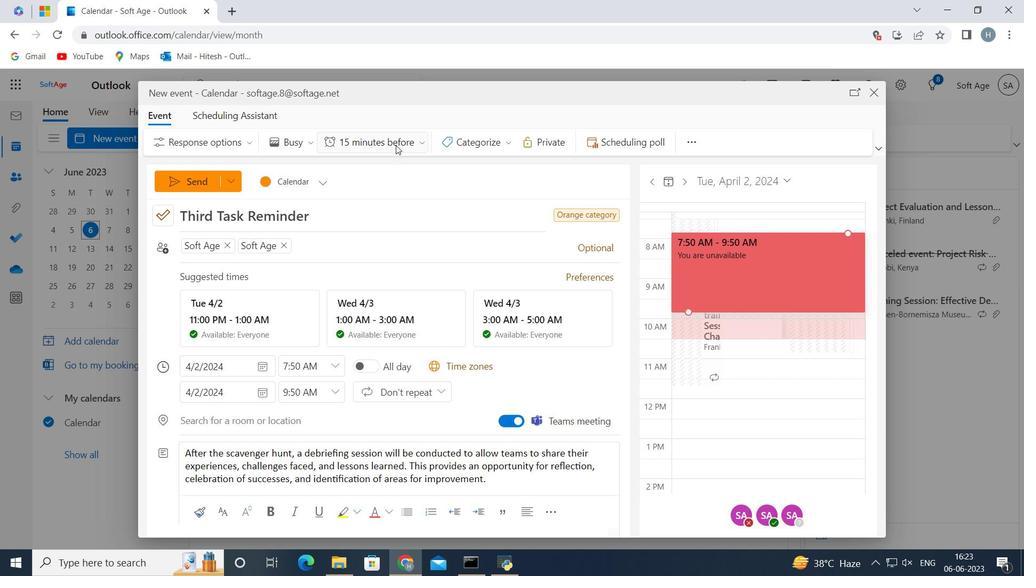 
Action: Mouse moved to (378, 193)
Screenshot: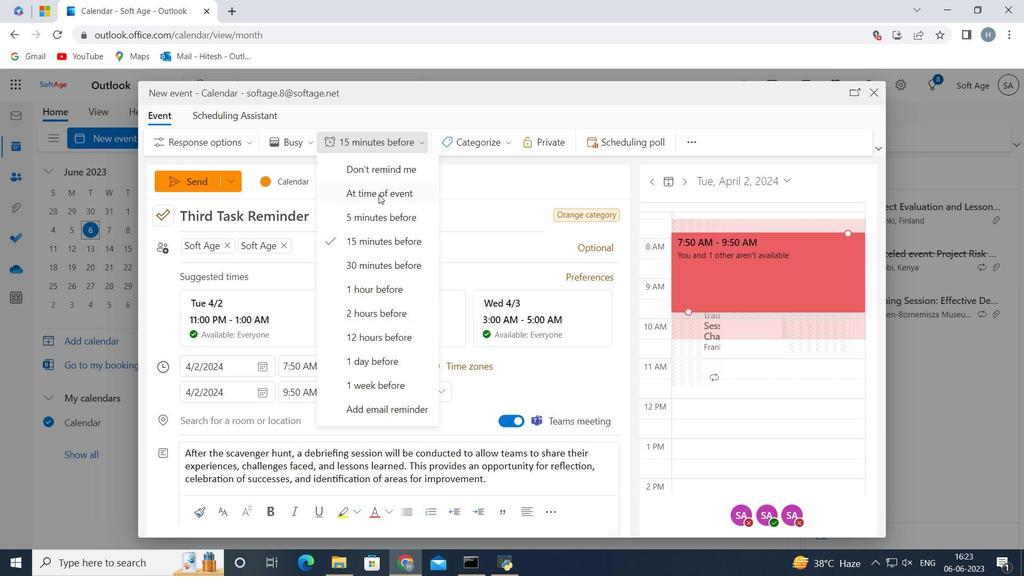 
Action: Mouse pressed left at (378, 193)
Screenshot: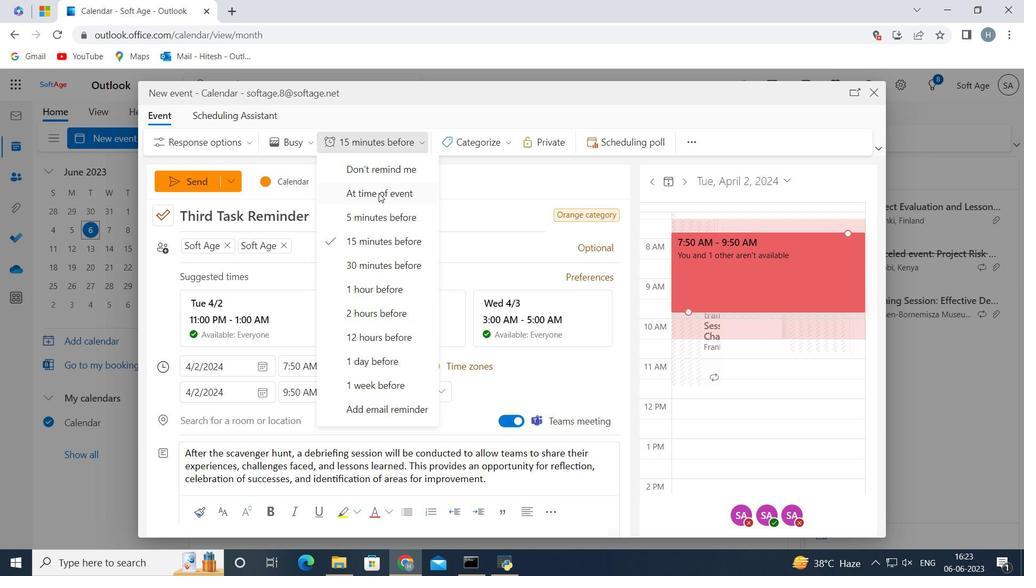 
Action: Mouse moved to (191, 178)
Screenshot: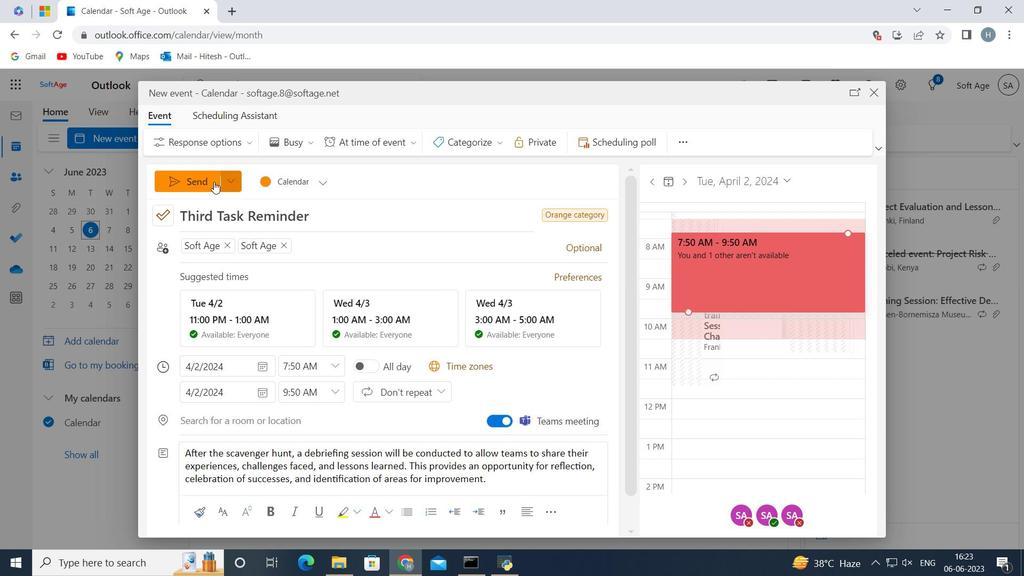 
Action: Mouse pressed left at (191, 178)
Screenshot: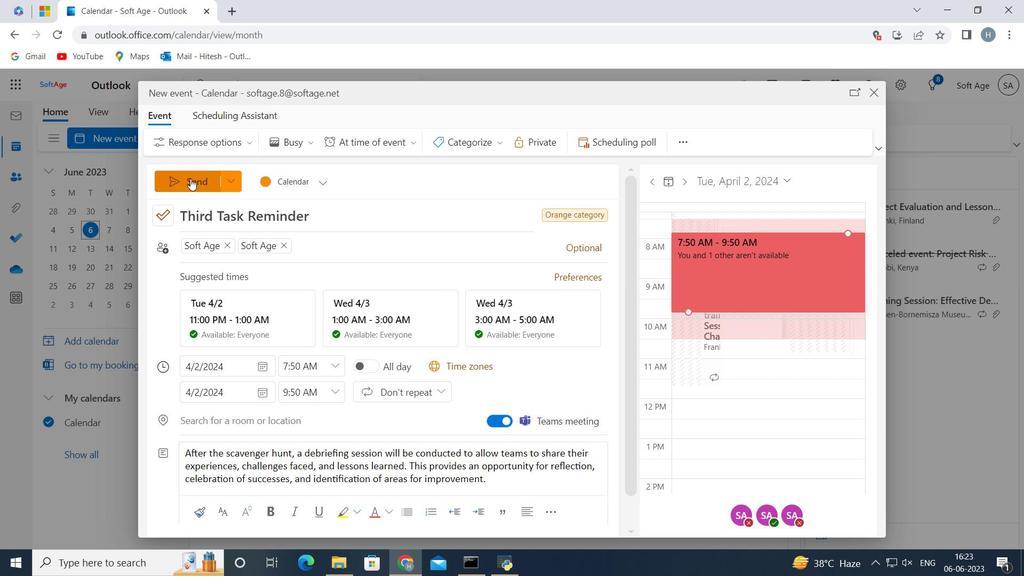 
Action: Mouse moved to (354, 211)
Screenshot: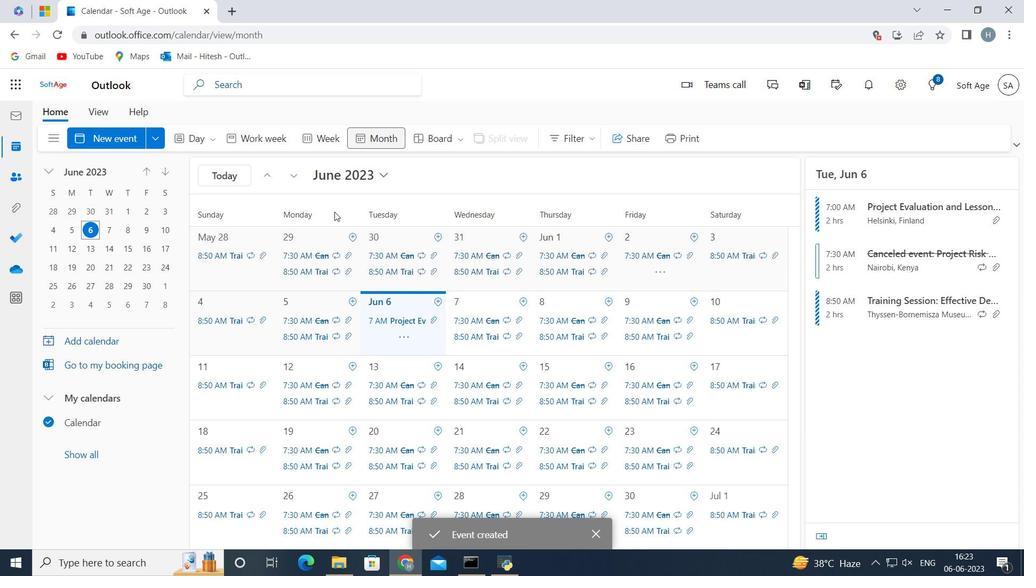 
